 Task: Open a blank sheet, save the file as prodevelopment.rtf Add Heading 'Benefits of continuous professional development:'Add the following points with small alphabets 'a)	Stay updated_x000D_
b)	Enhance skills_x000D_
c)	Increase career opportunities_x000D_
'Select the entire thext and change line spacing to  1.15 ,change the font size of heading and points to 26
Action: Mouse moved to (309, 160)
Screenshot: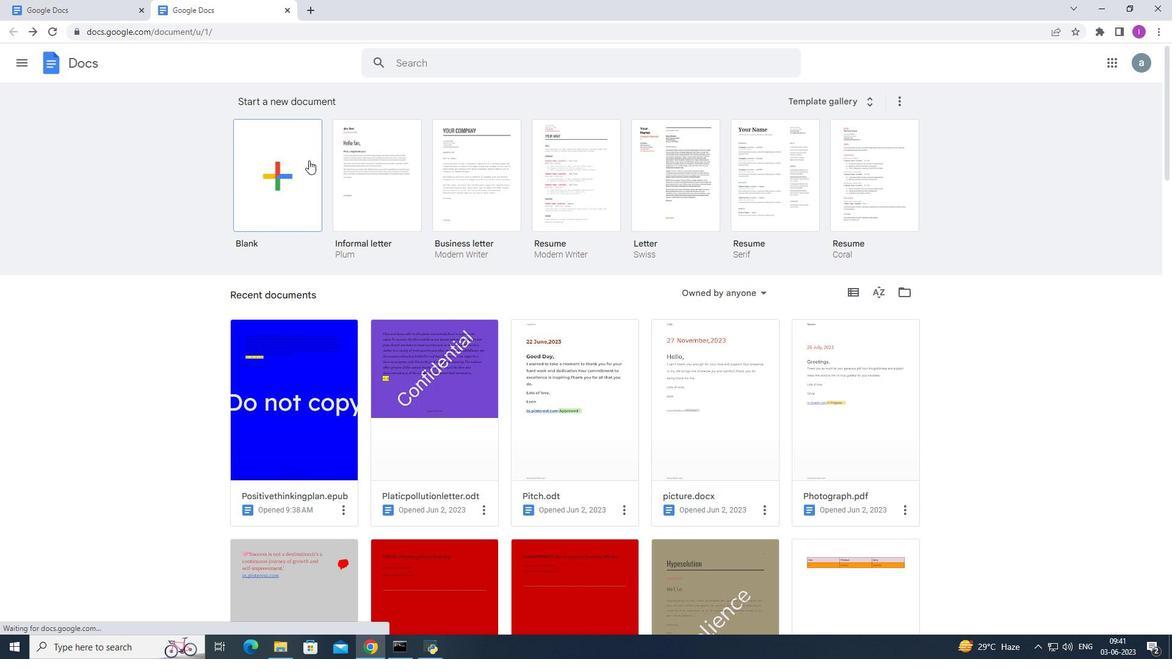 
Action: Mouse pressed left at (309, 160)
Screenshot: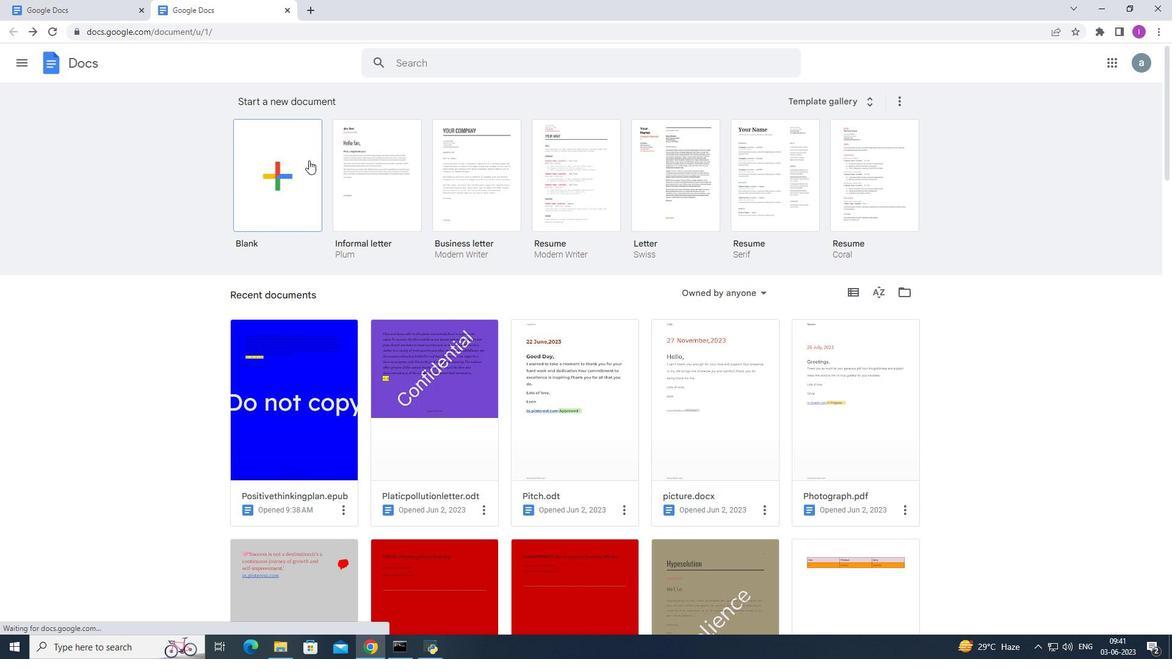
Action: Mouse moved to (139, 56)
Screenshot: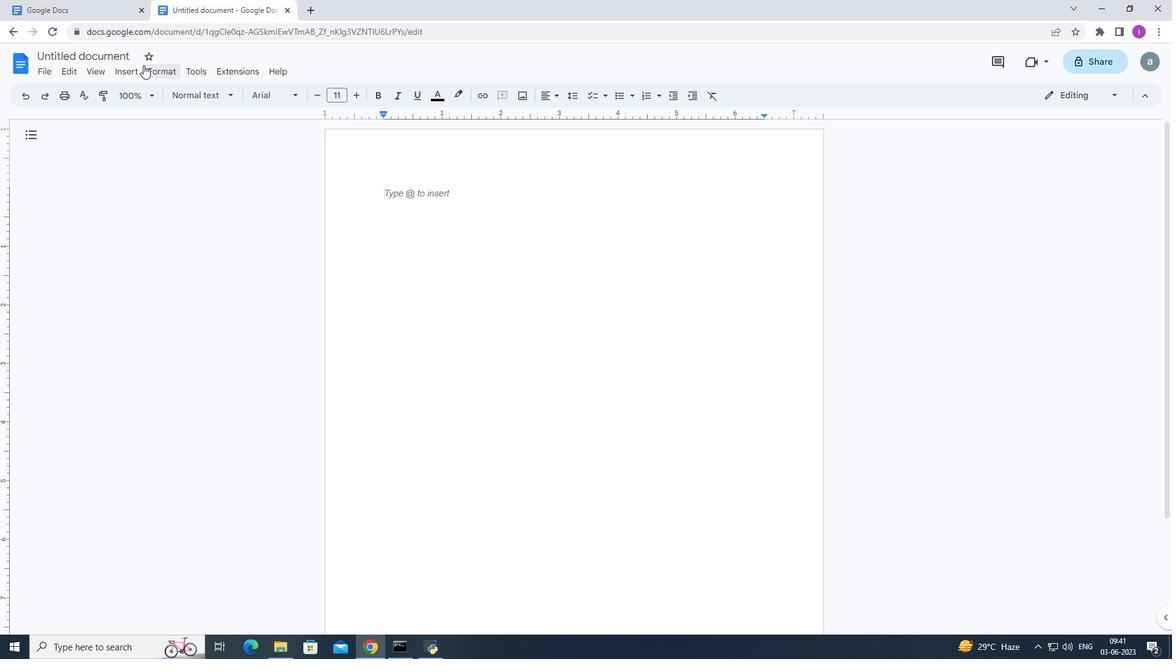 
Action: Mouse pressed left at (139, 56)
Screenshot: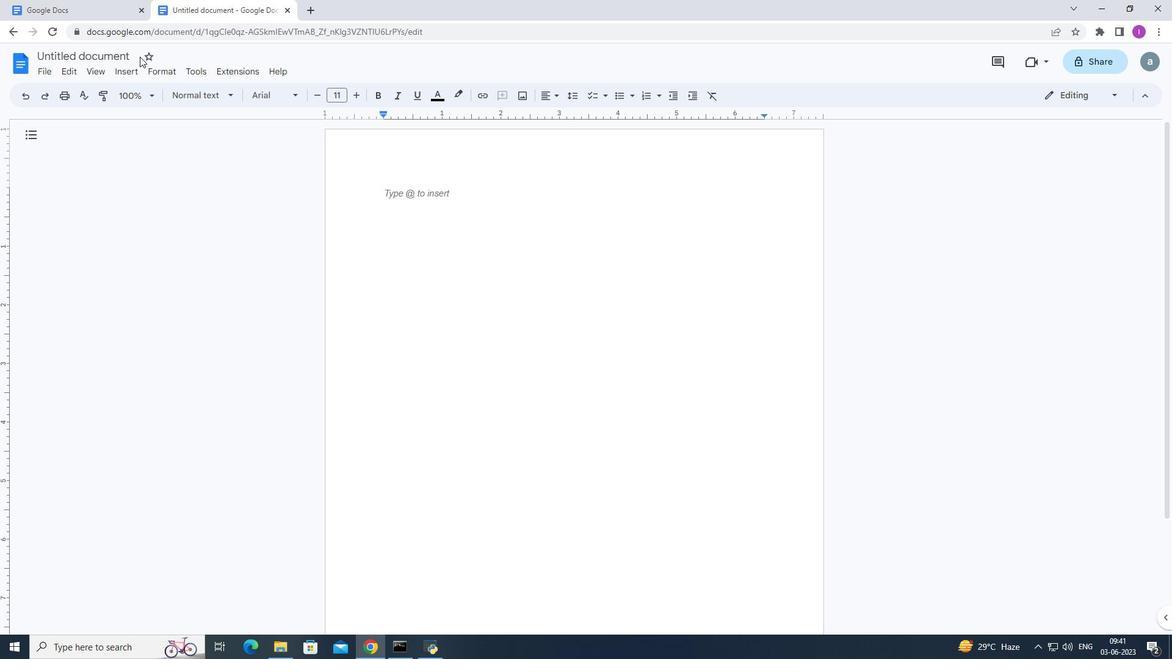 
Action: Mouse moved to (130, 59)
Screenshot: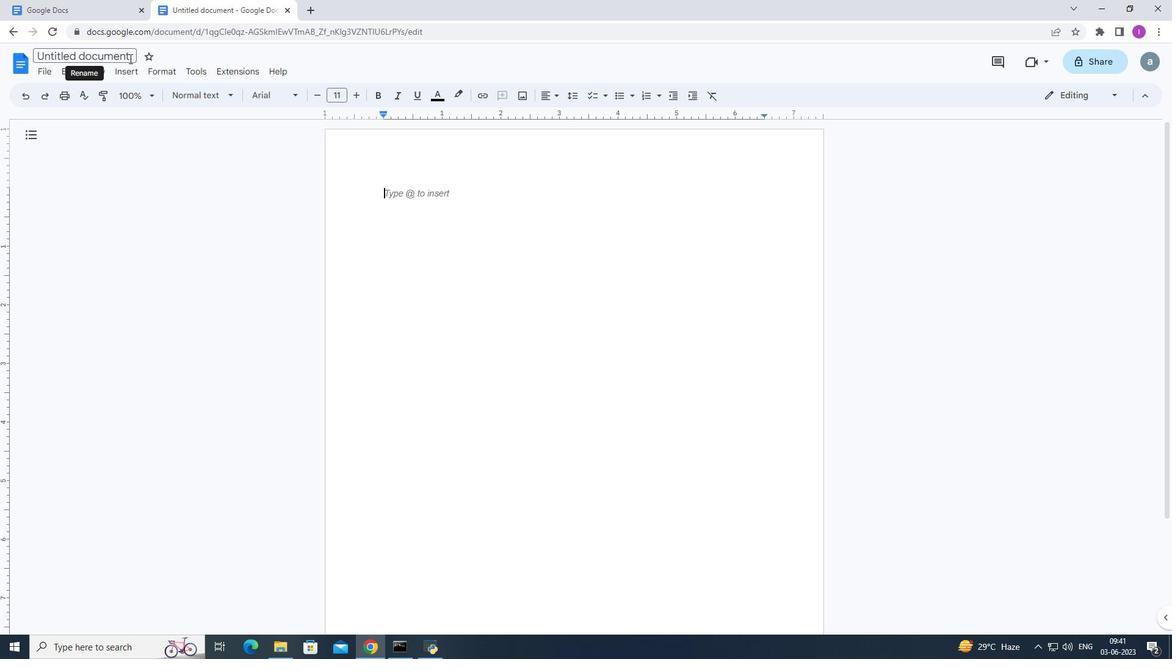 
Action: Mouse pressed left at (130, 59)
Screenshot: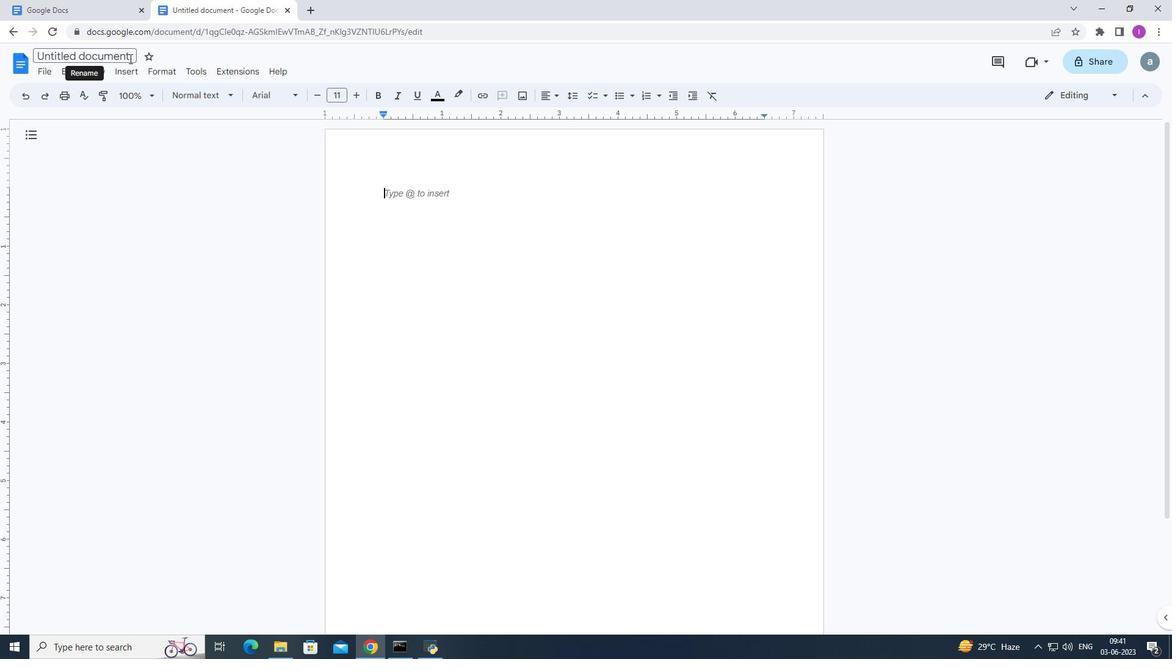 
Action: Mouse moved to (130, 54)
Screenshot: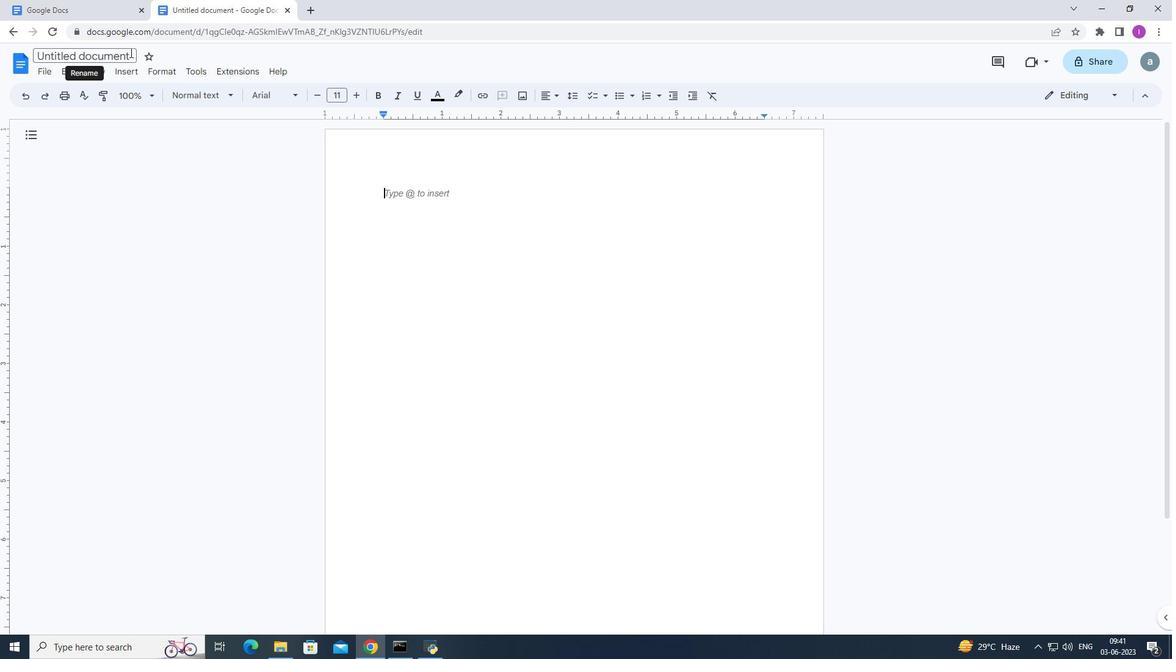 
Action: Mouse pressed left at (130, 54)
Screenshot: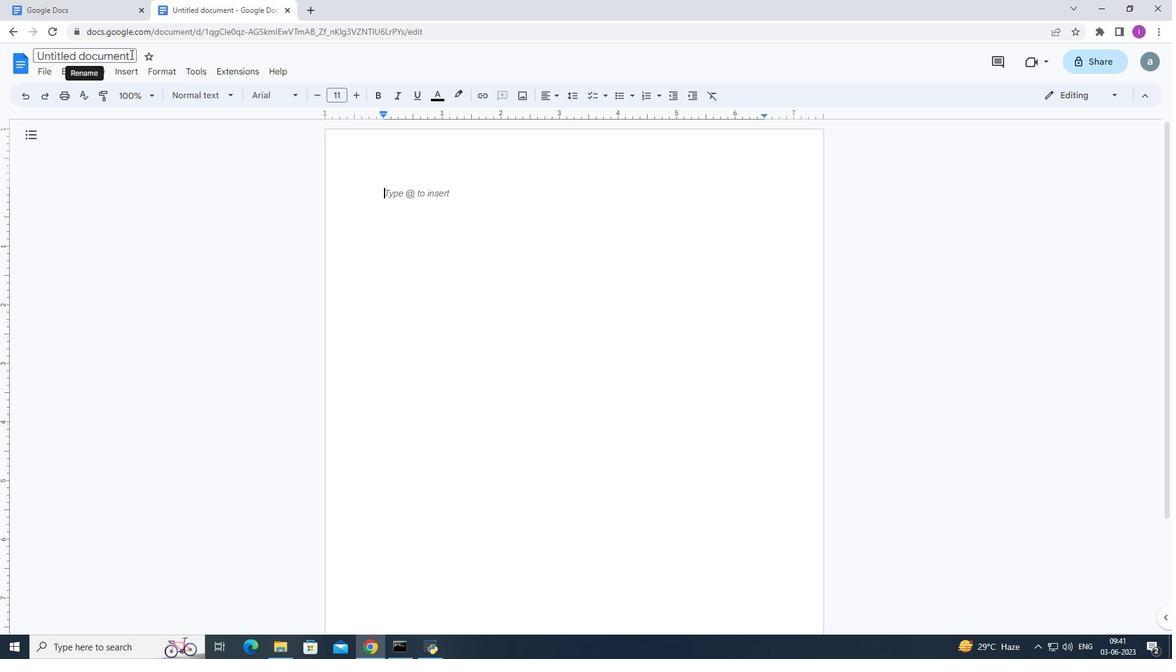 
Action: Mouse moved to (173, 79)
Screenshot: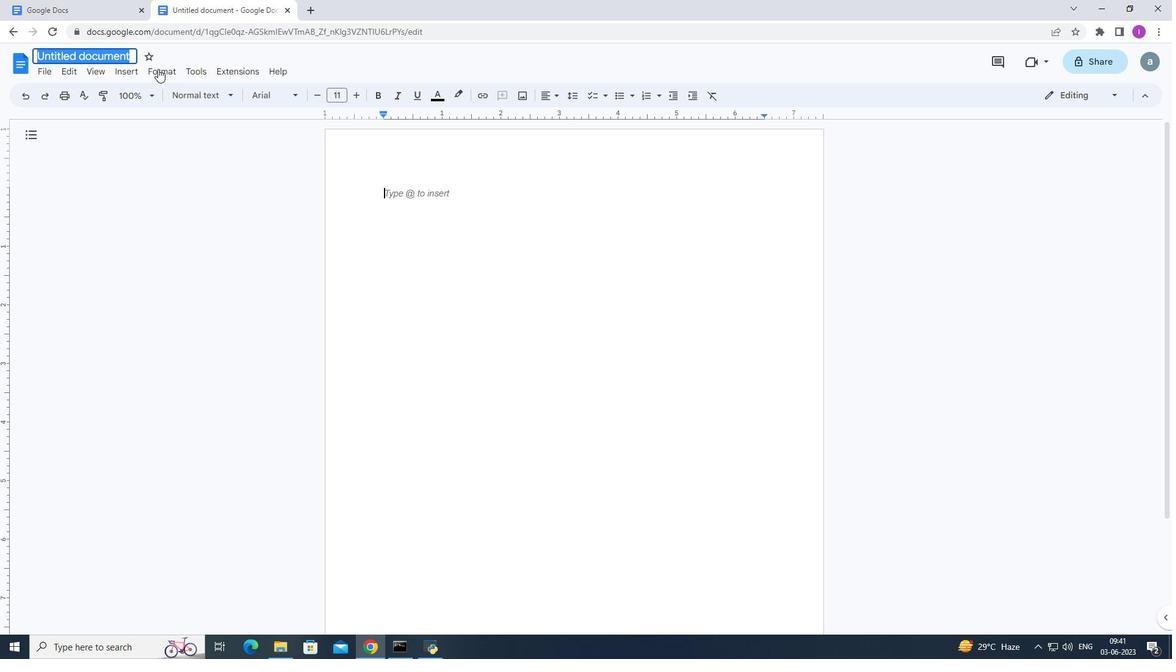 
Action: Key pressed <Key.shift>Prodevelopment.rtf
Screenshot: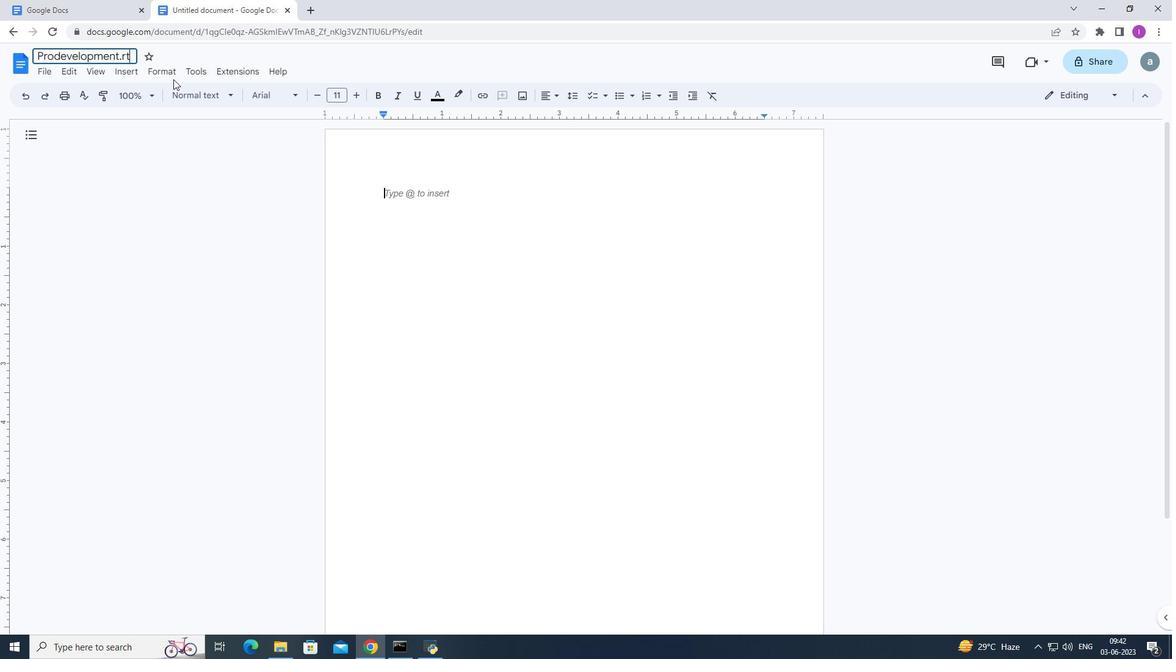 
Action: Mouse moved to (365, 176)
Screenshot: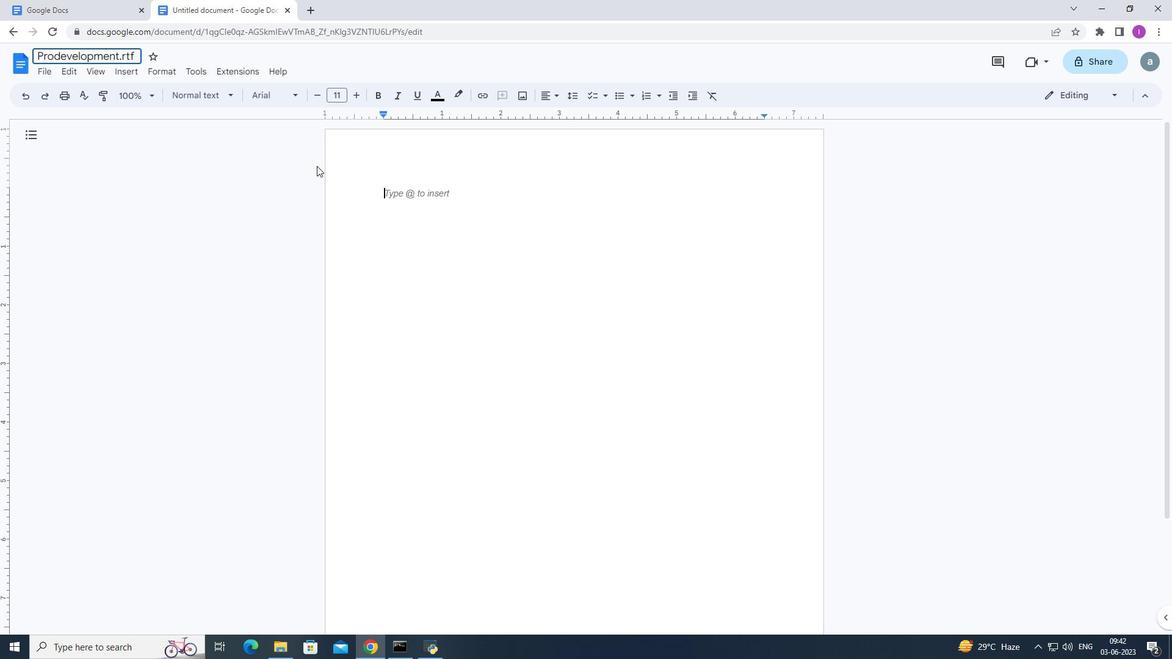 
Action: Mouse pressed left at (365, 176)
Screenshot: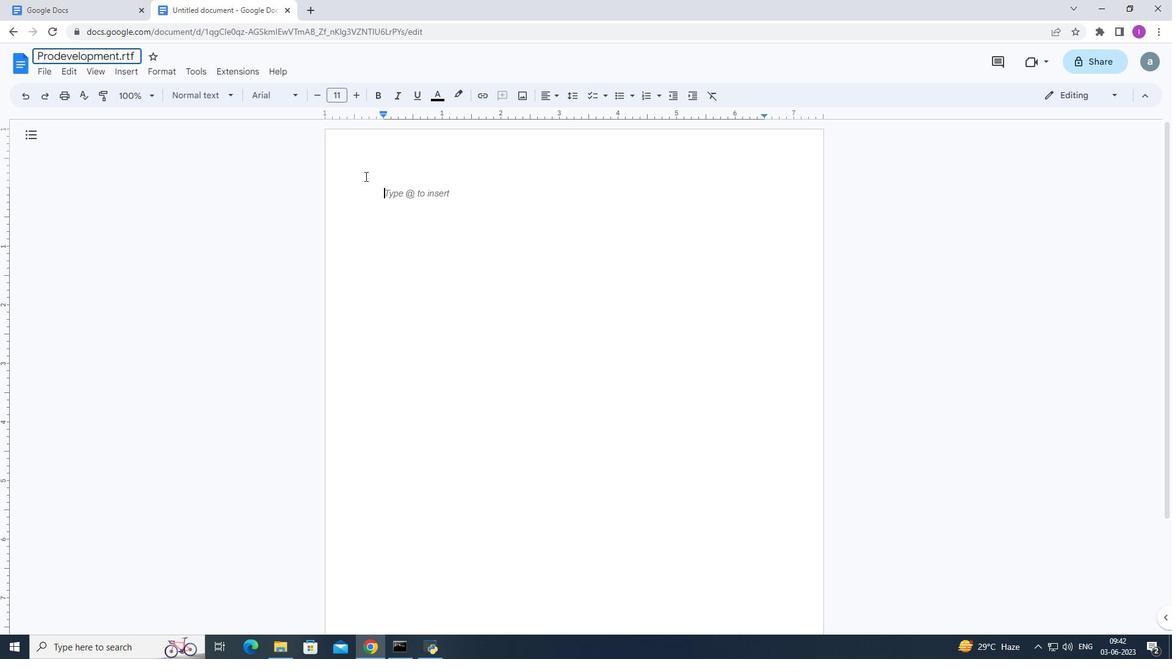 
Action: Mouse moved to (243, 66)
Screenshot: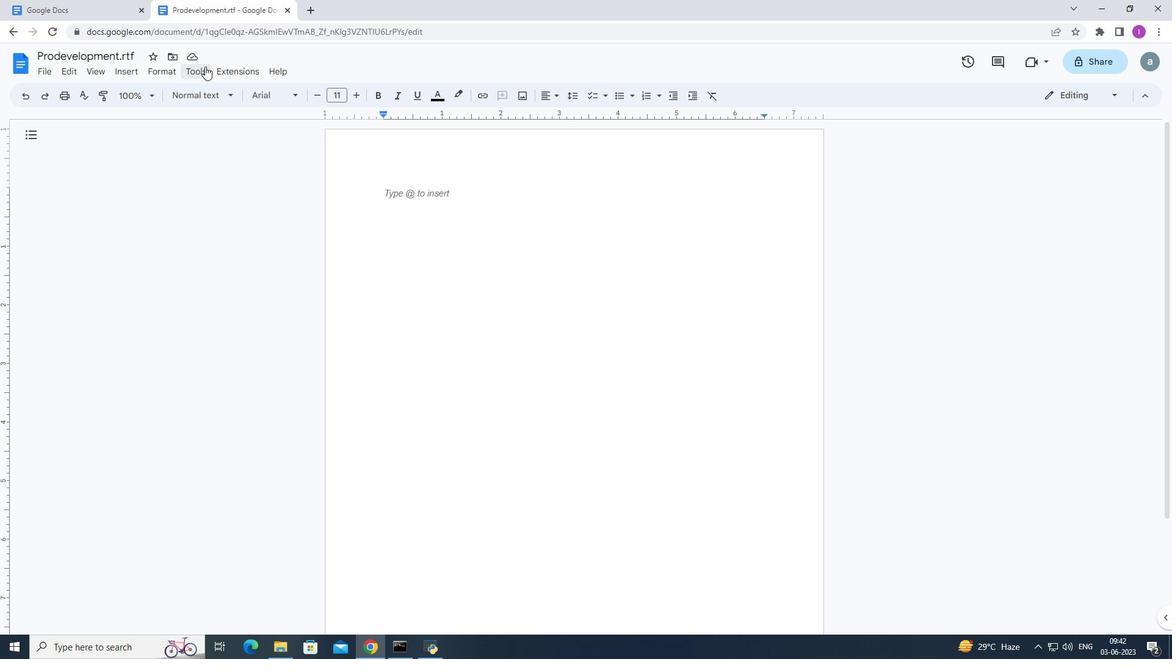 
Action: Mouse pressed left at (243, 66)
Screenshot: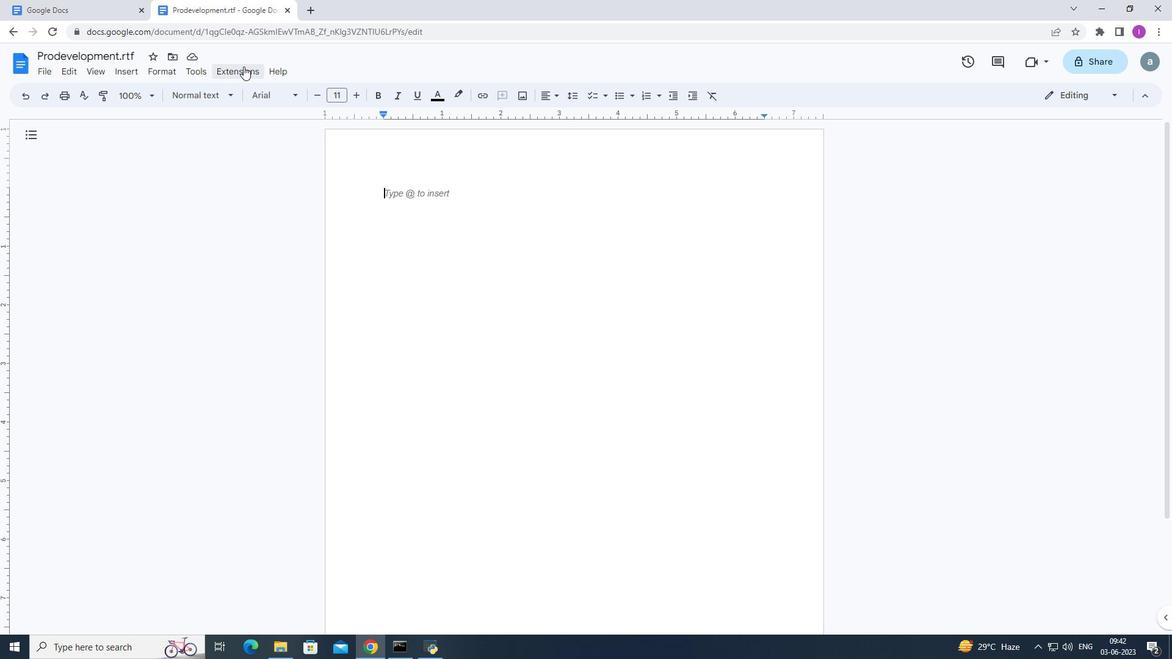
Action: Mouse moved to (367, 198)
Screenshot: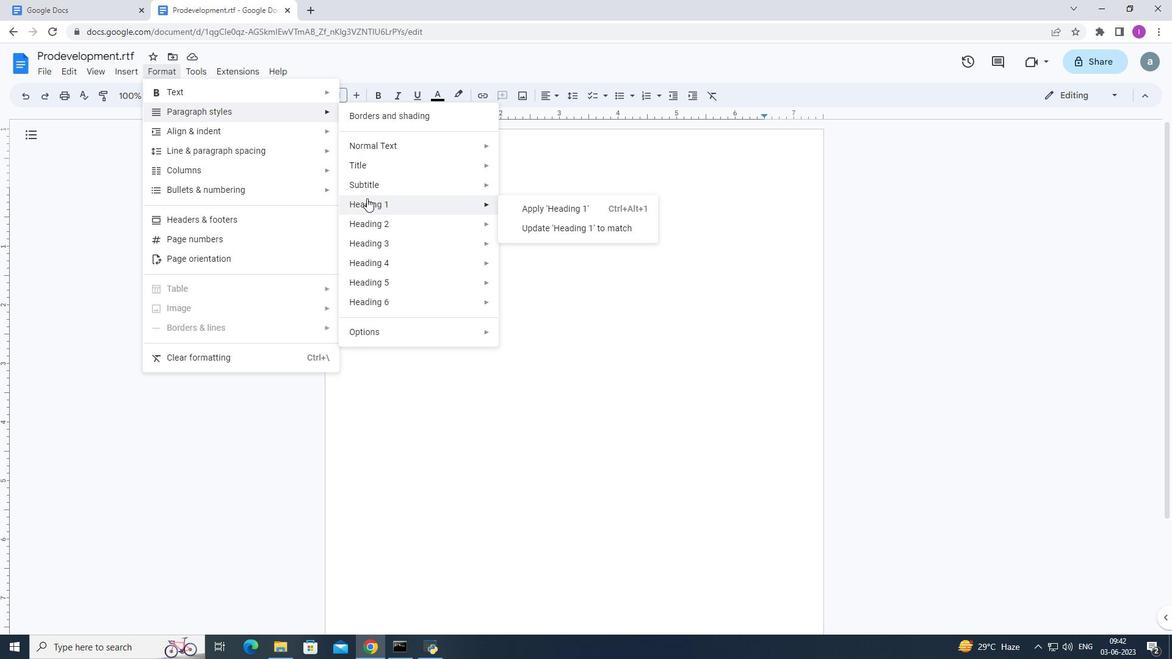
Action: Mouse pressed left at (367, 198)
Screenshot: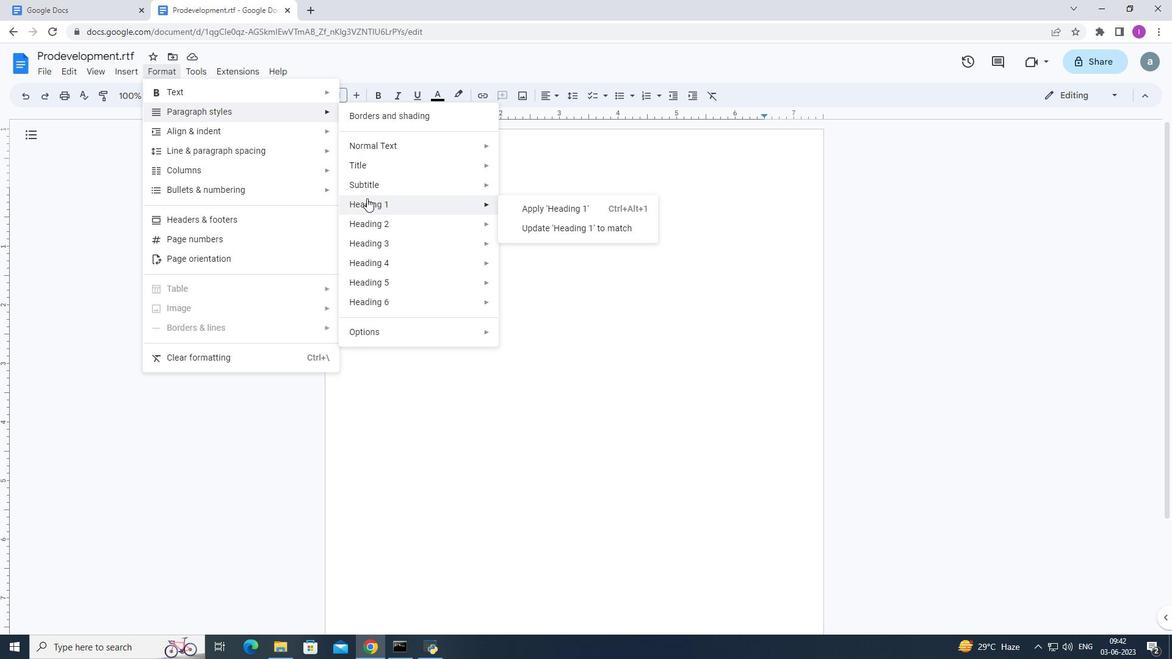 
Action: Mouse moved to (557, 211)
Screenshot: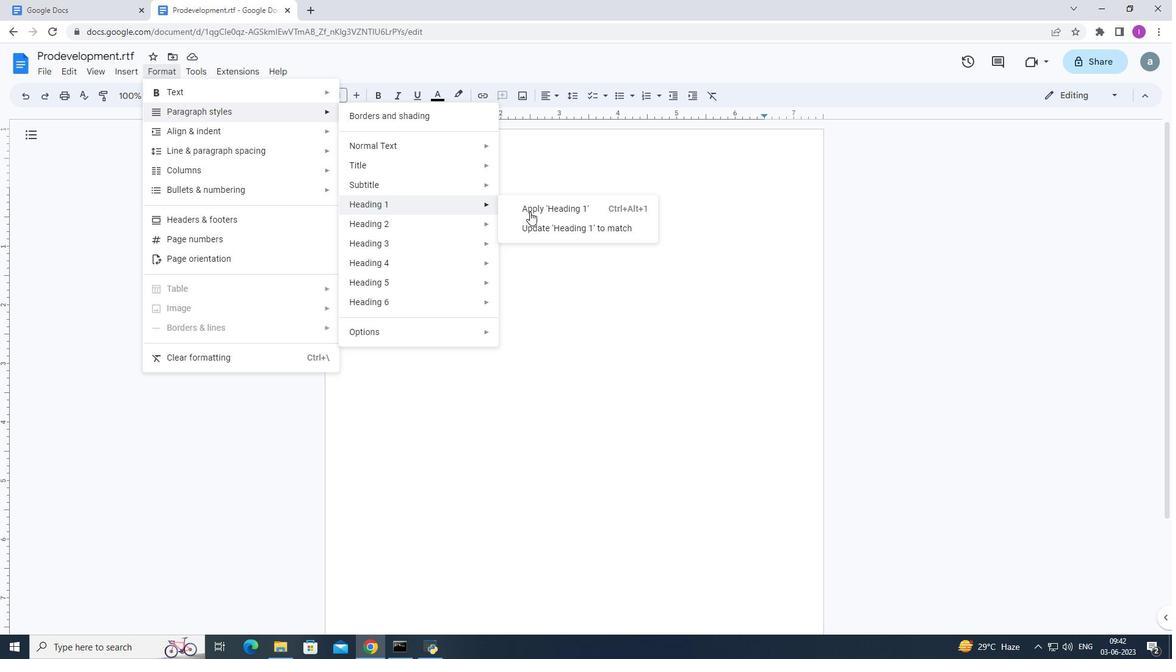 
Action: Mouse pressed left at (557, 211)
Screenshot: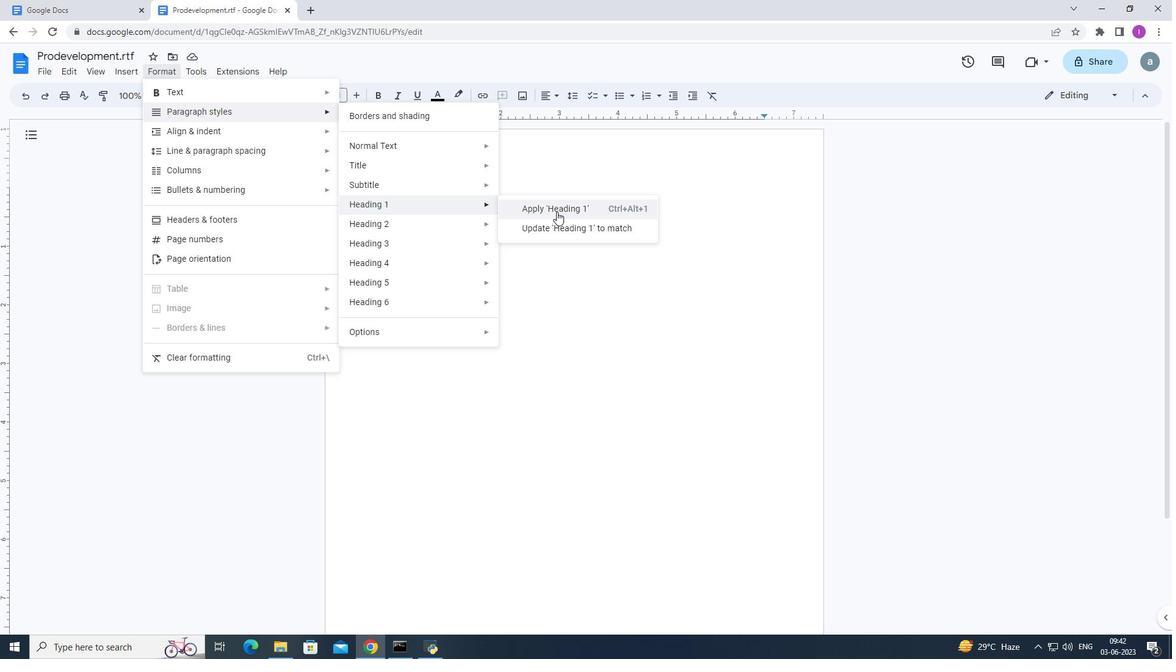 
Action: Mouse moved to (354, 157)
Screenshot: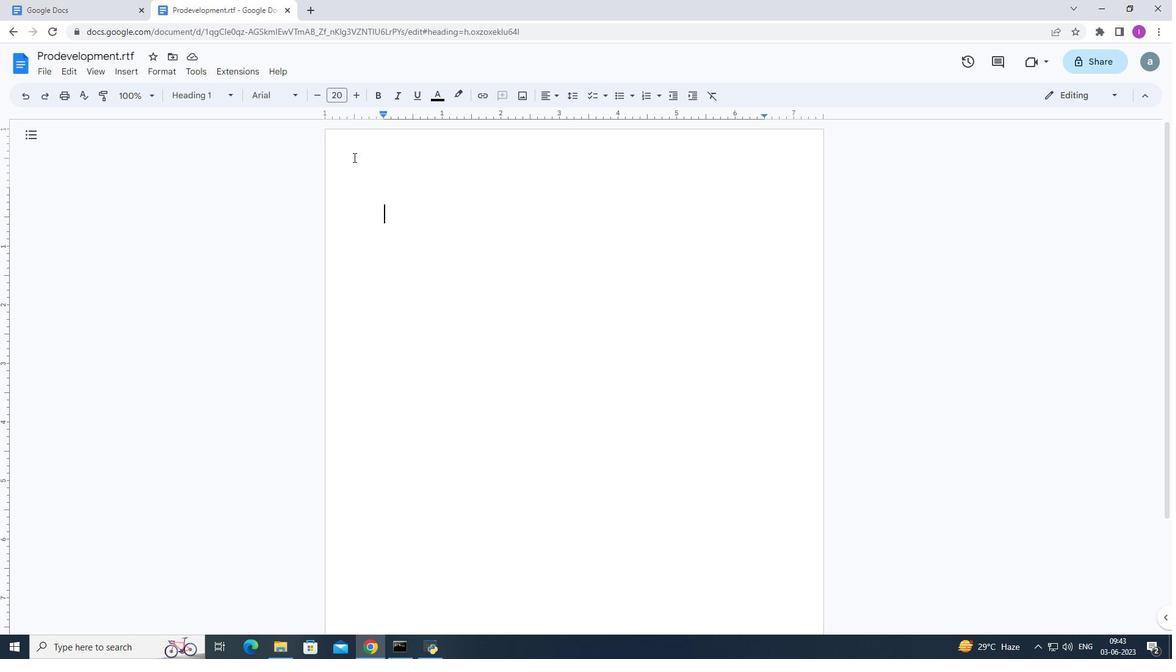 
Action: Key pressed <Key.shift>Benefits<Key.space>of<Key.space>continuous<Key.space>professionqal<Key.backspace><Key.backspace><Key.backspace>al<Key.space>developmw<Key.backspace>ent
Screenshot: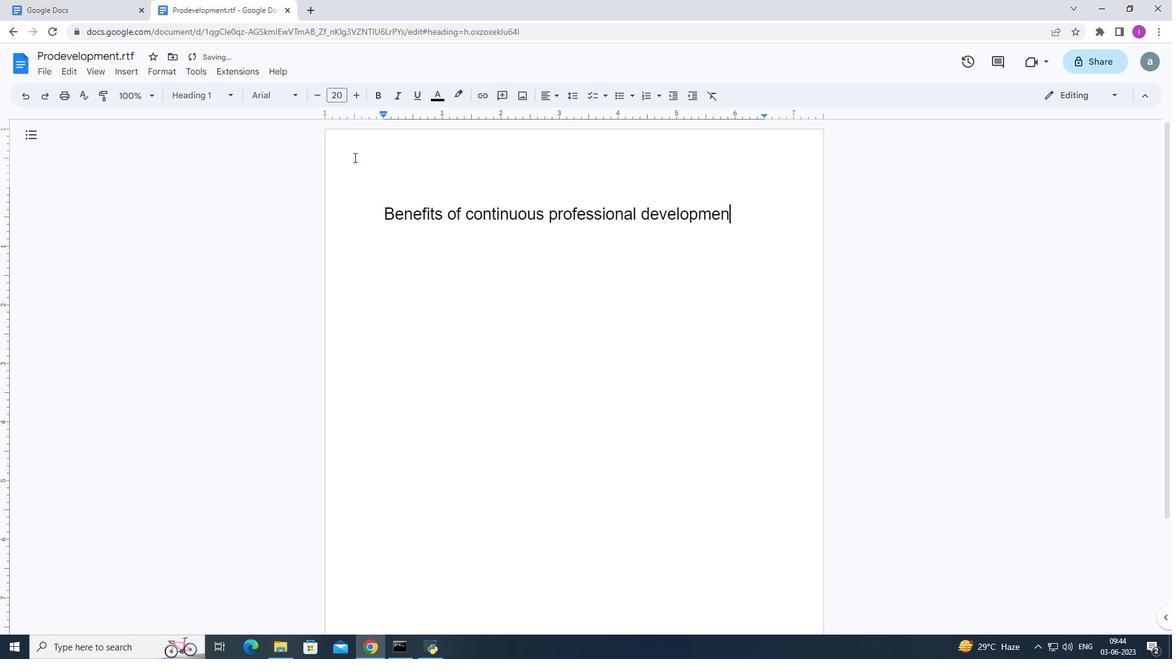 
Action: Mouse moved to (381, 208)
Screenshot: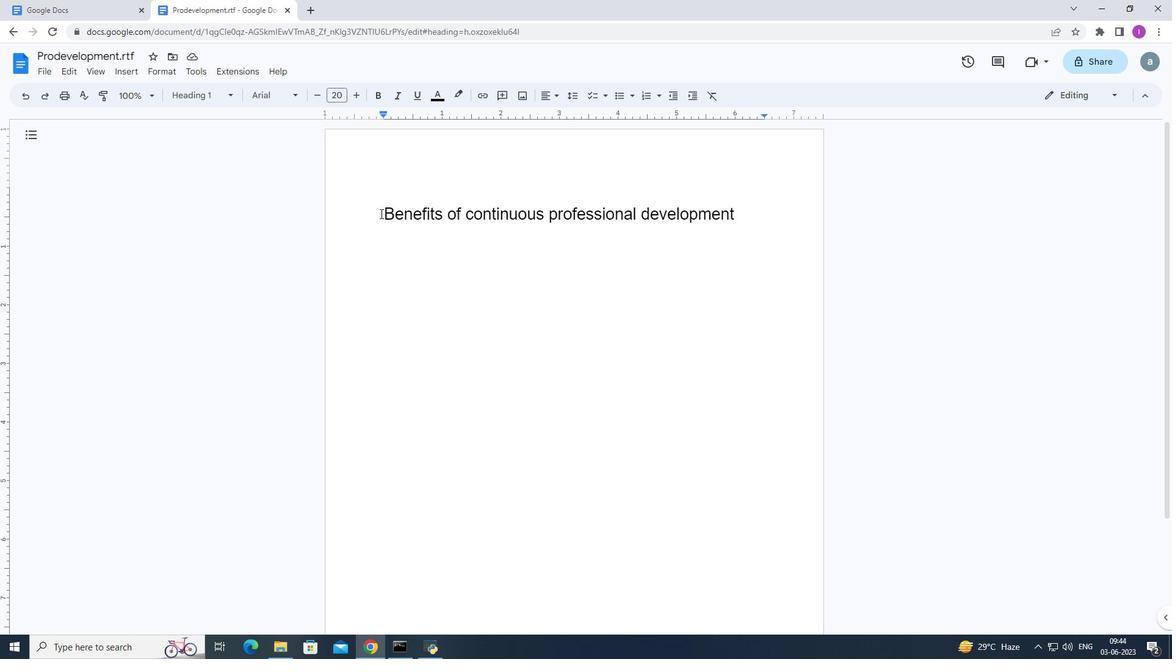 
Action: Mouse pressed left at (381, 208)
Screenshot: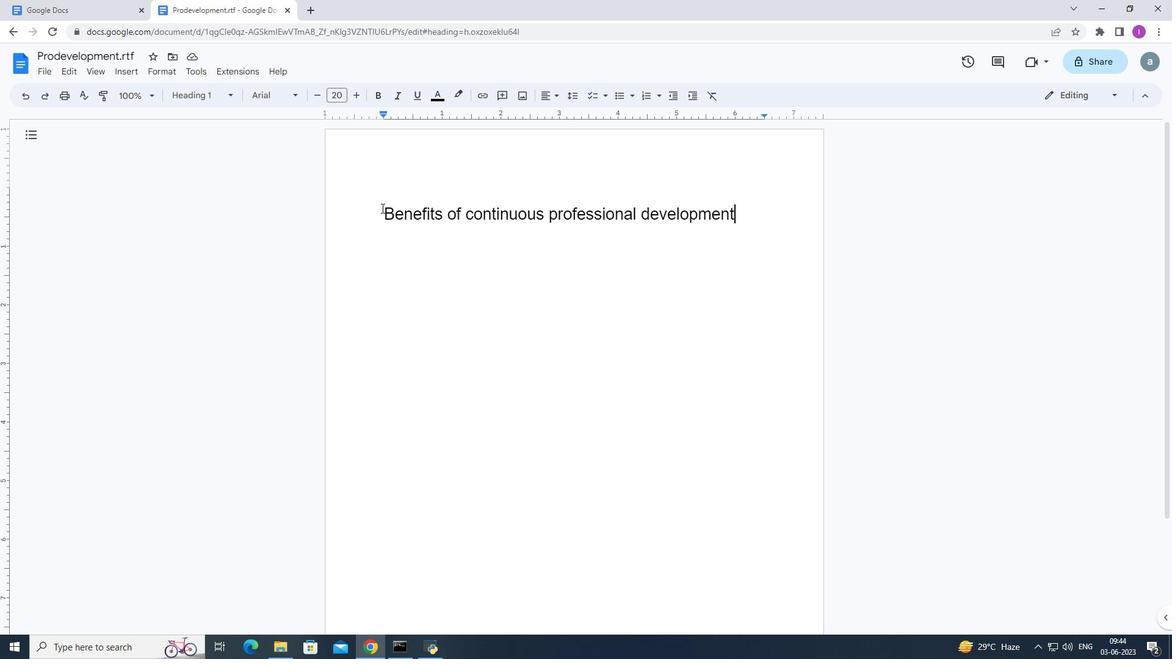 
Action: Mouse moved to (596, 299)
Screenshot: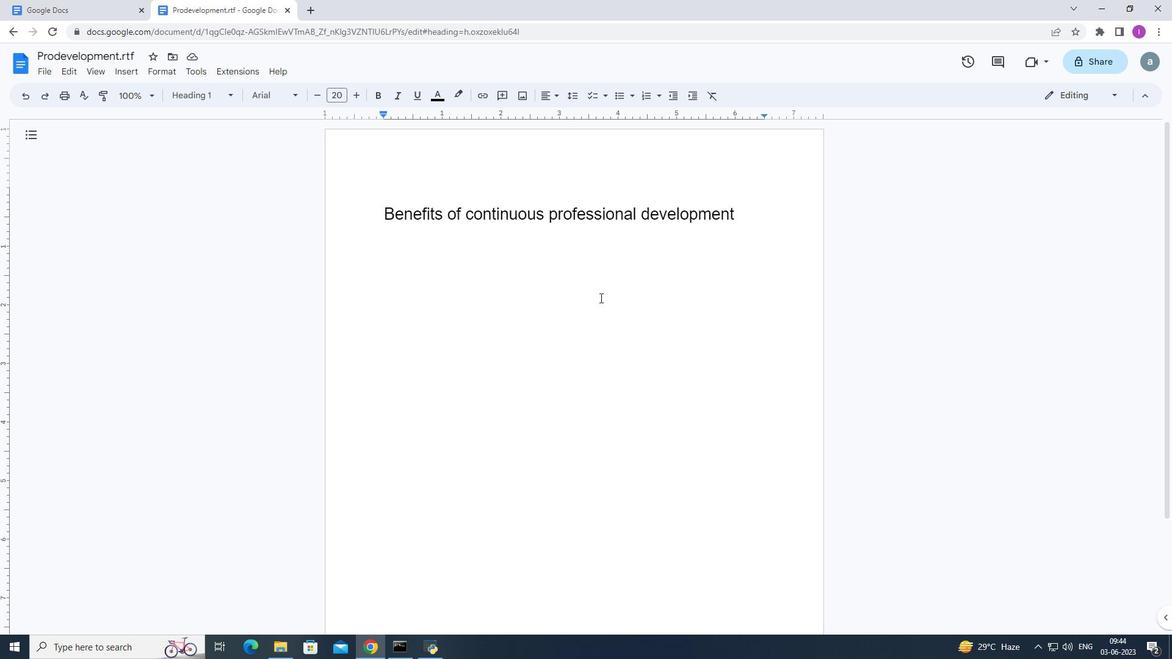 
Action: Key pressed '
Screenshot: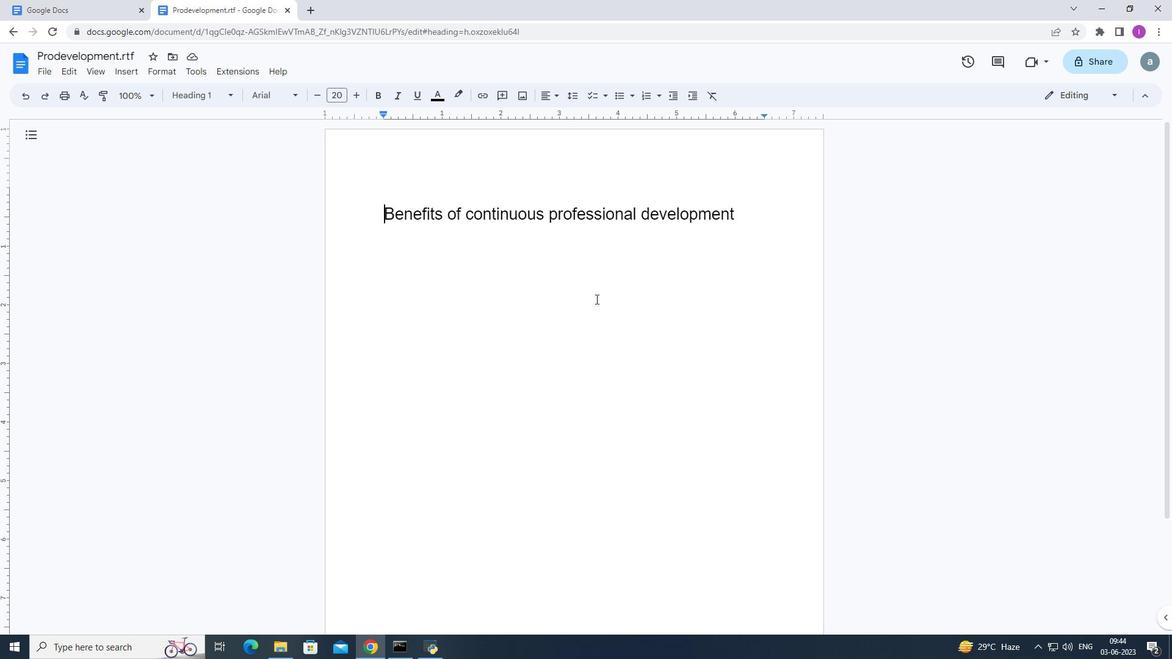 
Action: Mouse moved to (740, 200)
Screenshot: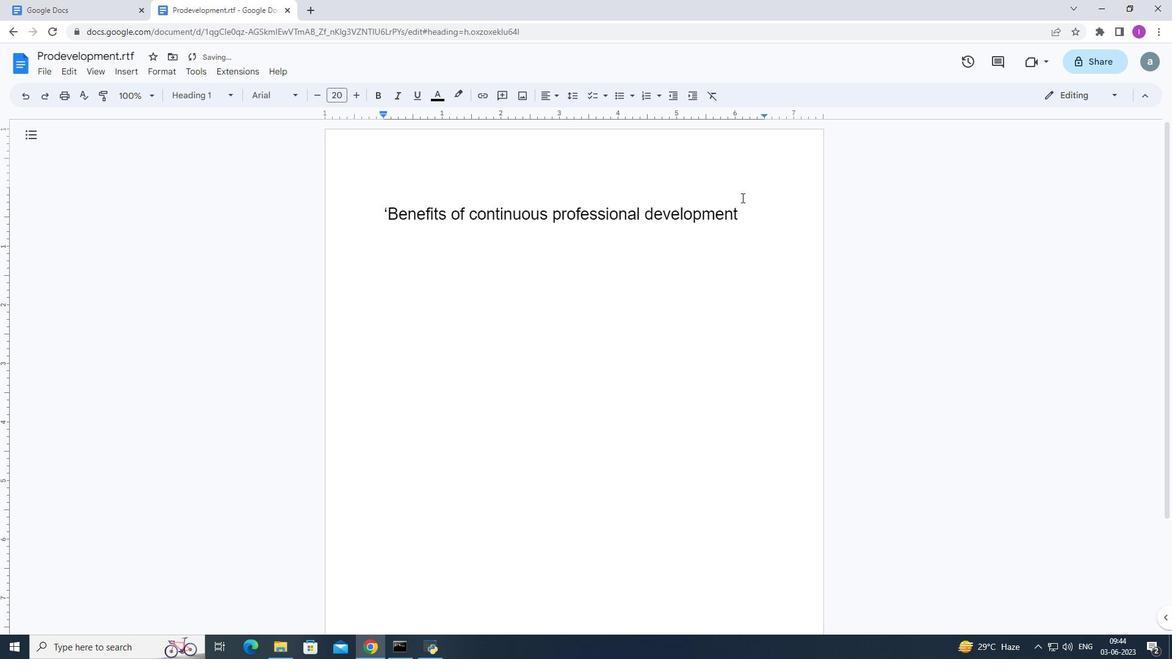 
Action: Mouse pressed left at (740, 200)
Screenshot: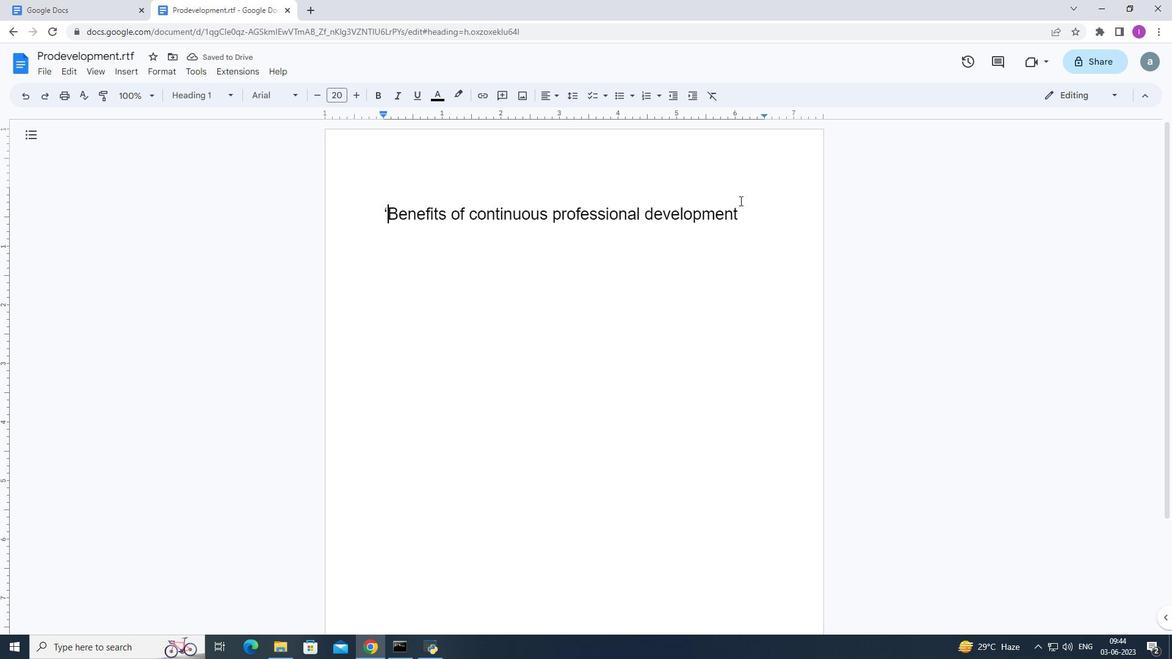 
Action: Key pressed '.
Screenshot: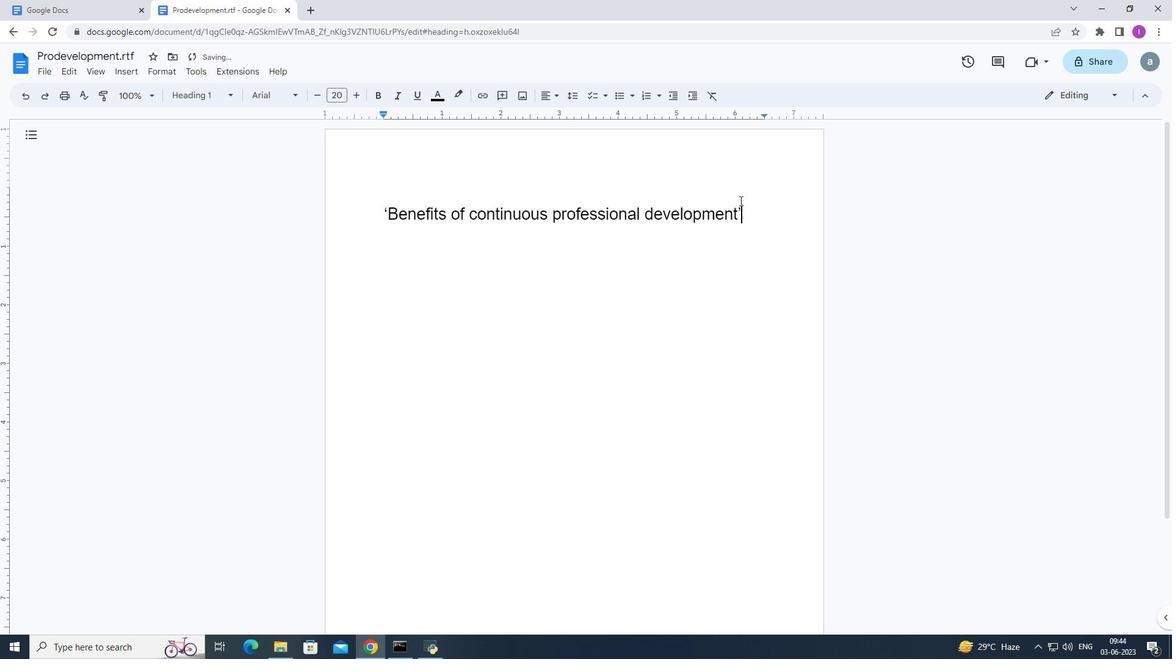 
Action: Mouse moved to (754, 210)
Screenshot: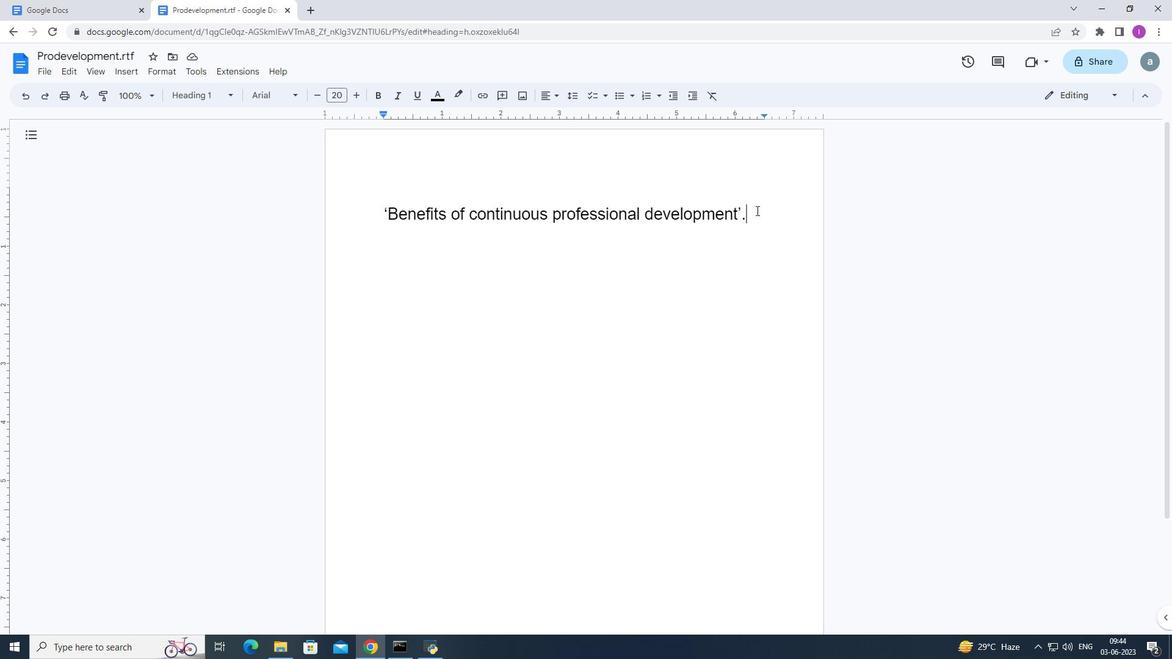 
Action: Key pressed <Key.backspace><Key.shift>:<Key.enter>a0<Key.backspace><Key.shift>)<Key.shift>Stayb<Key.space><Key.backspace><Key.backspace><Key.backspace><Key.backspace><Key.backspace><Key.backspace><Key.space><Key.shift>Stay<Key.space>updated<Key.enter><Key.shift>Enhance<Key.space>skills<Key.enter><Key.shift>Increase<Key.space>carer<Key.space>opportunu<Key.backspace>ities
Screenshot: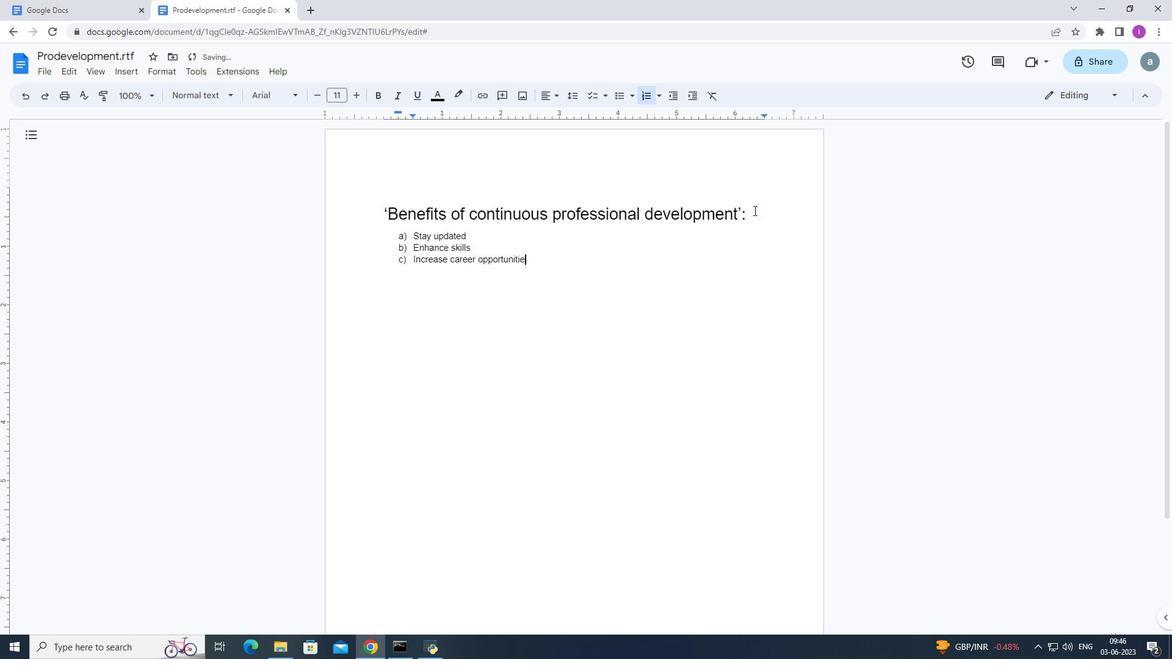 
Action: Mouse moved to (364, 183)
Screenshot: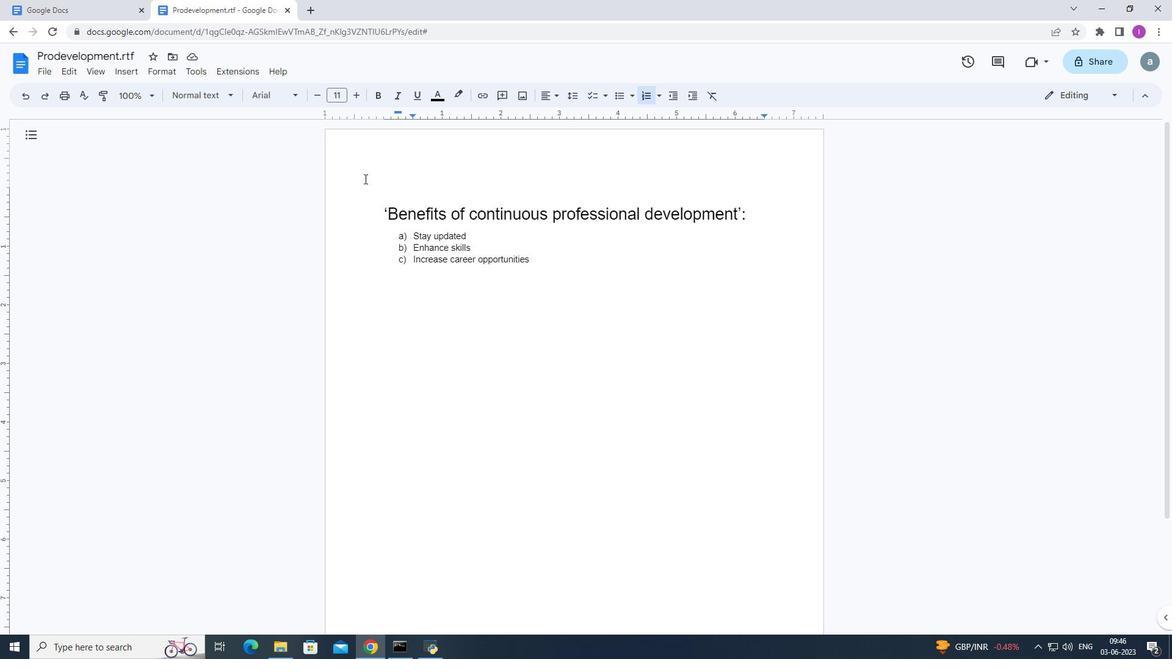 
Action: Mouse pressed left at (364, 183)
Screenshot: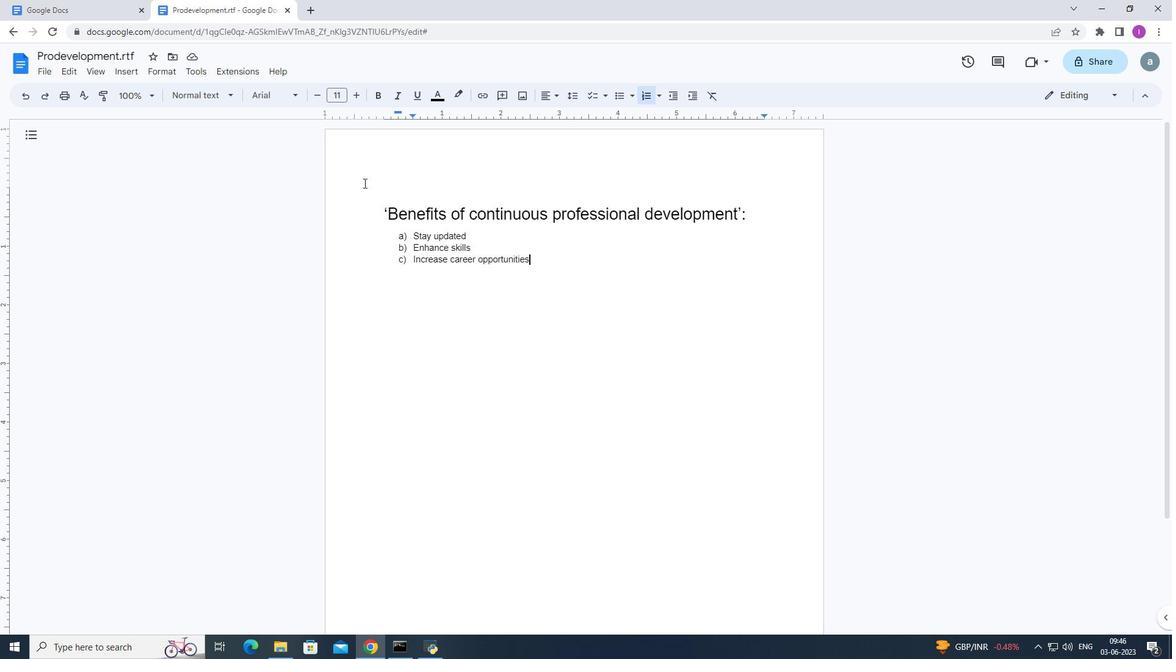 
Action: Mouse moved to (574, 97)
Screenshot: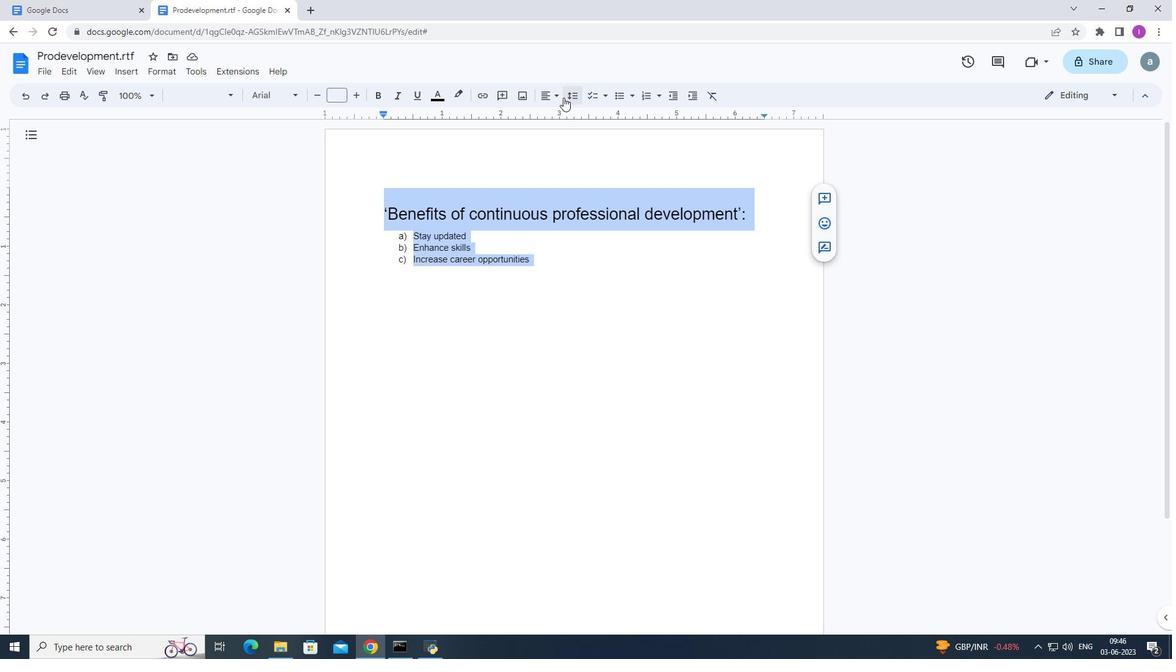 
Action: Mouse pressed left at (574, 97)
Screenshot: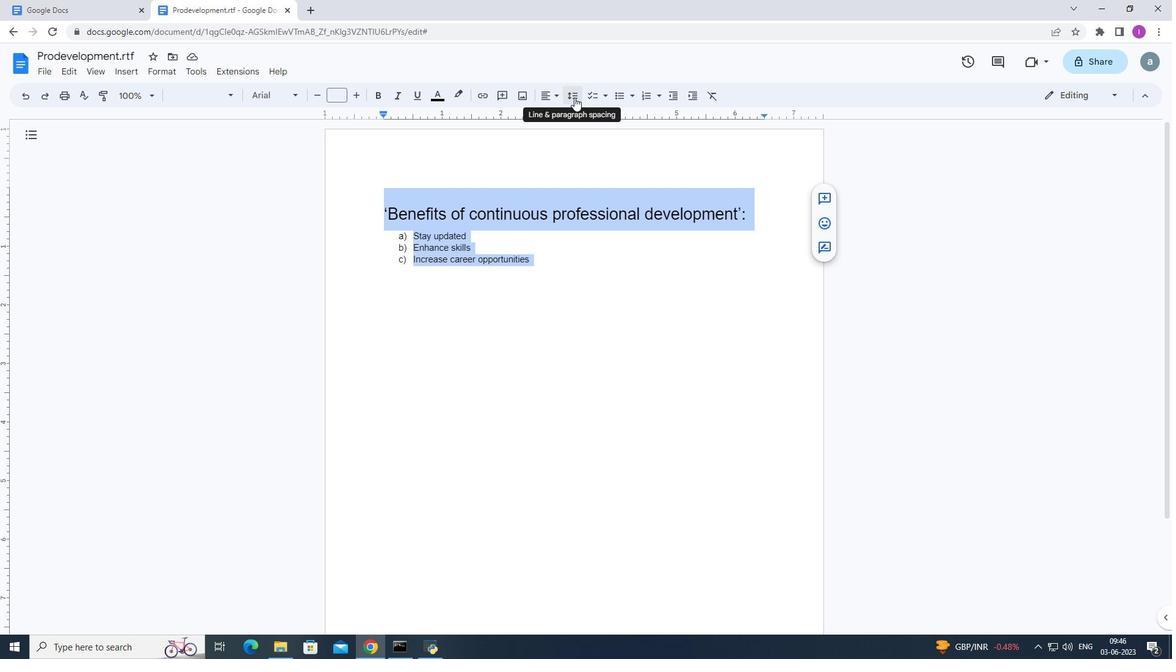
Action: Mouse moved to (607, 138)
Screenshot: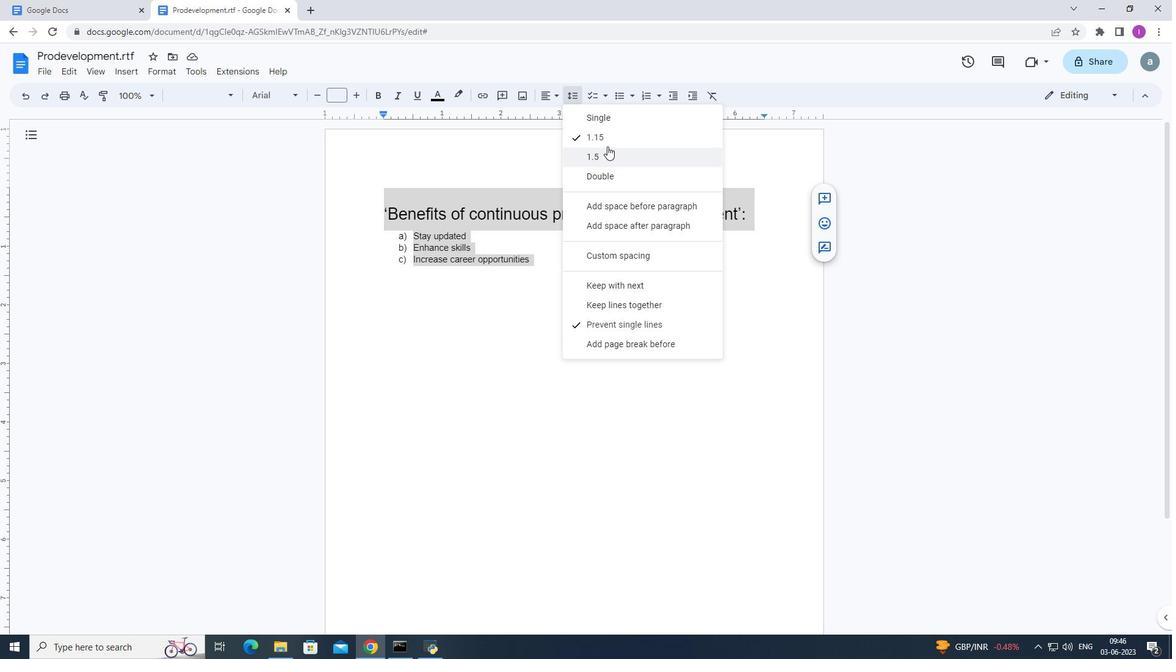 
Action: Mouse pressed left at (607, 138)
Screenshot: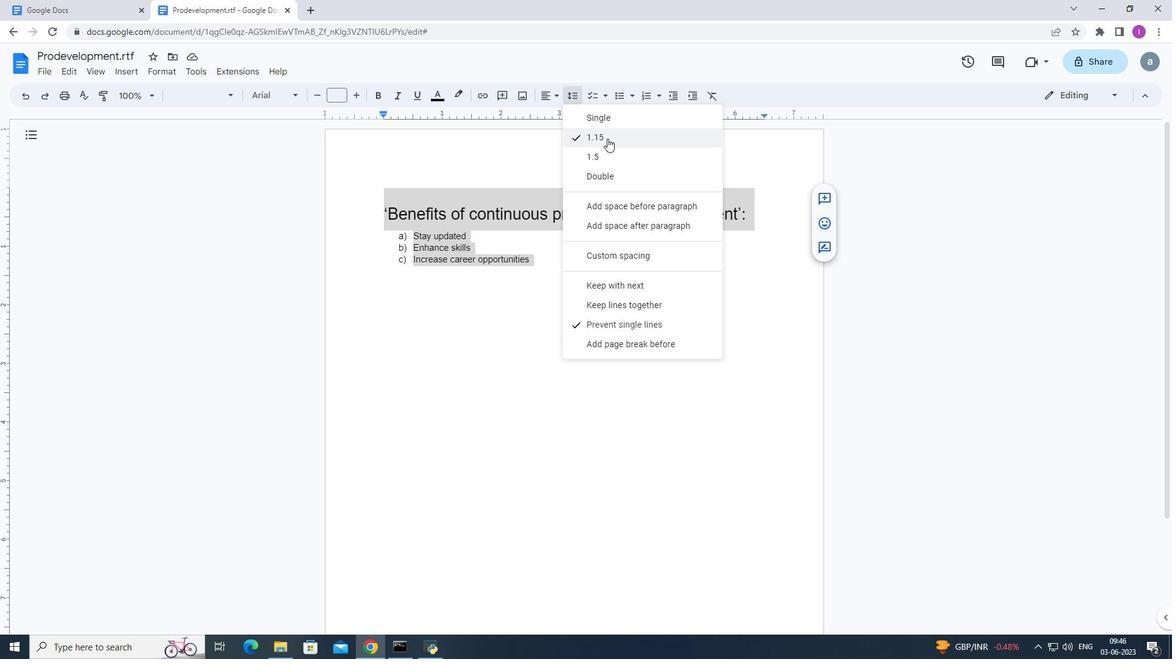 
Action: Mouse moved to (378, 302)
Screenshot: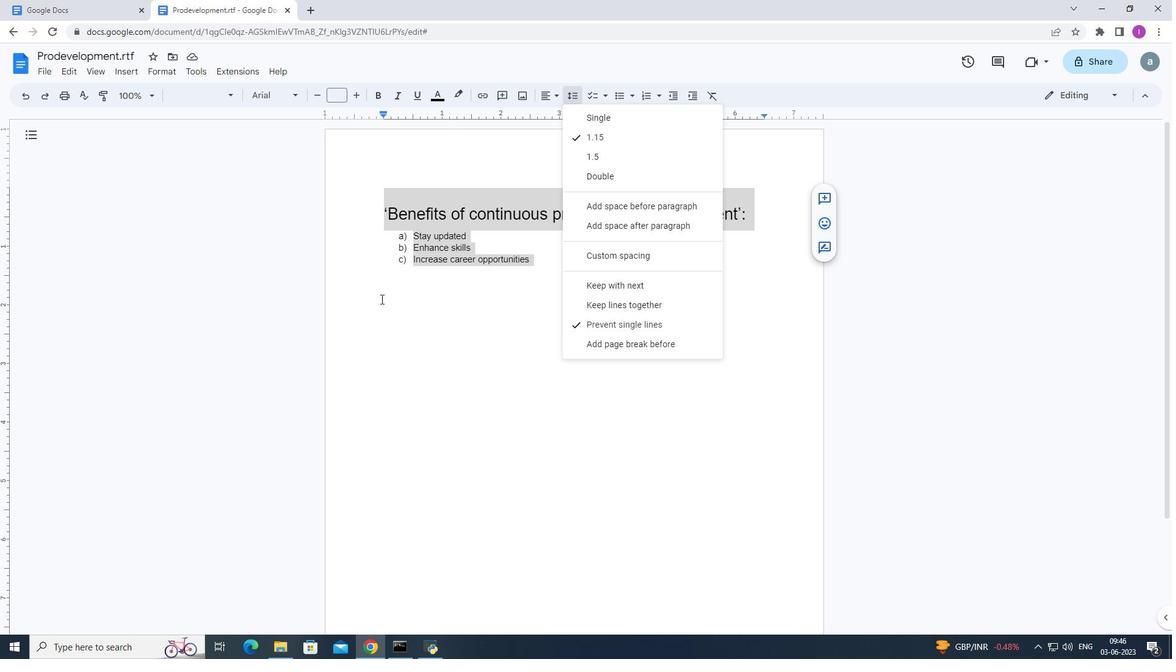 
Action: Mouse pressed left at (378, 302)
Screenshot: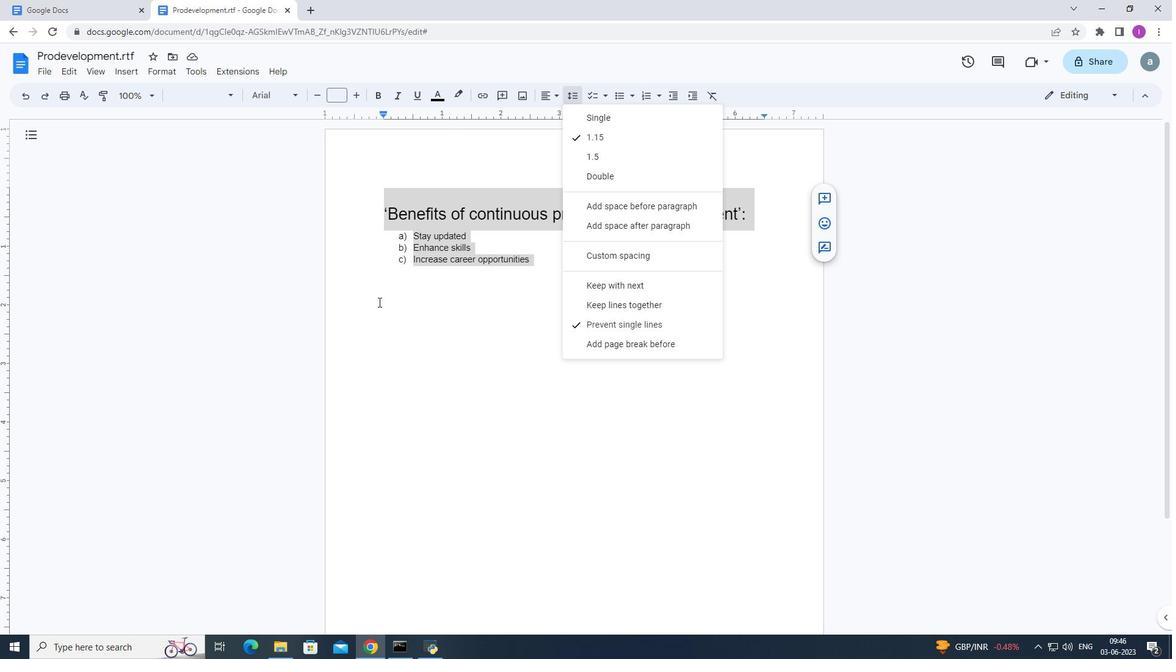 
Action: Mouse moved to (354, 196)
Screenshot: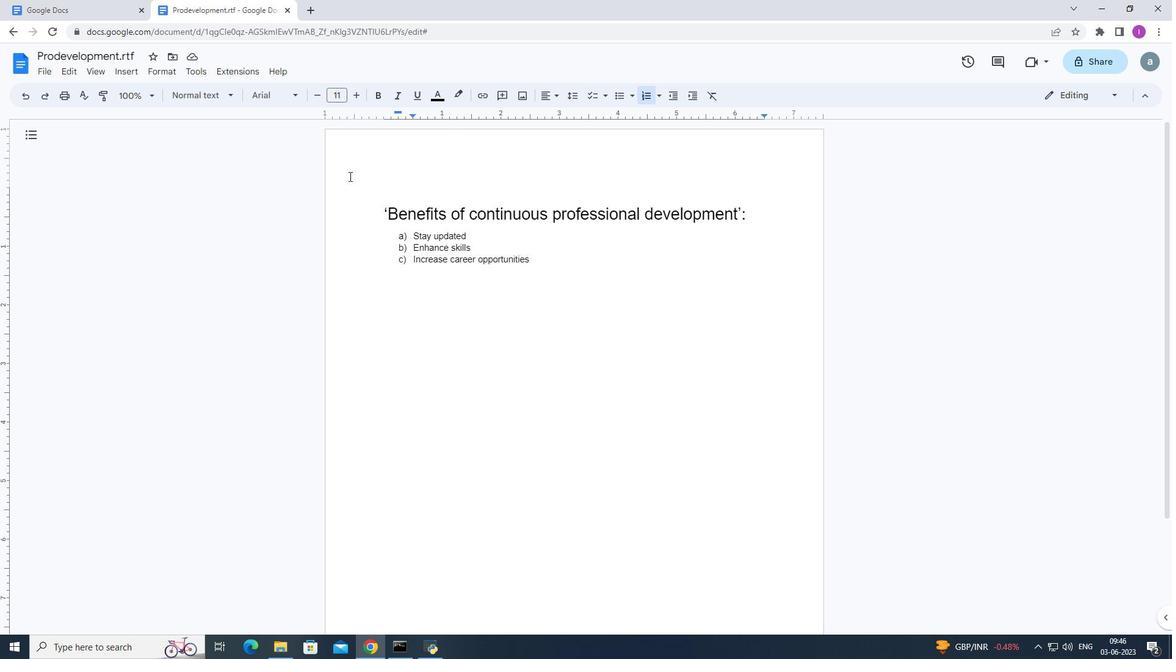 
Action: Mouse pressed left at (354, 196)
Screenshot: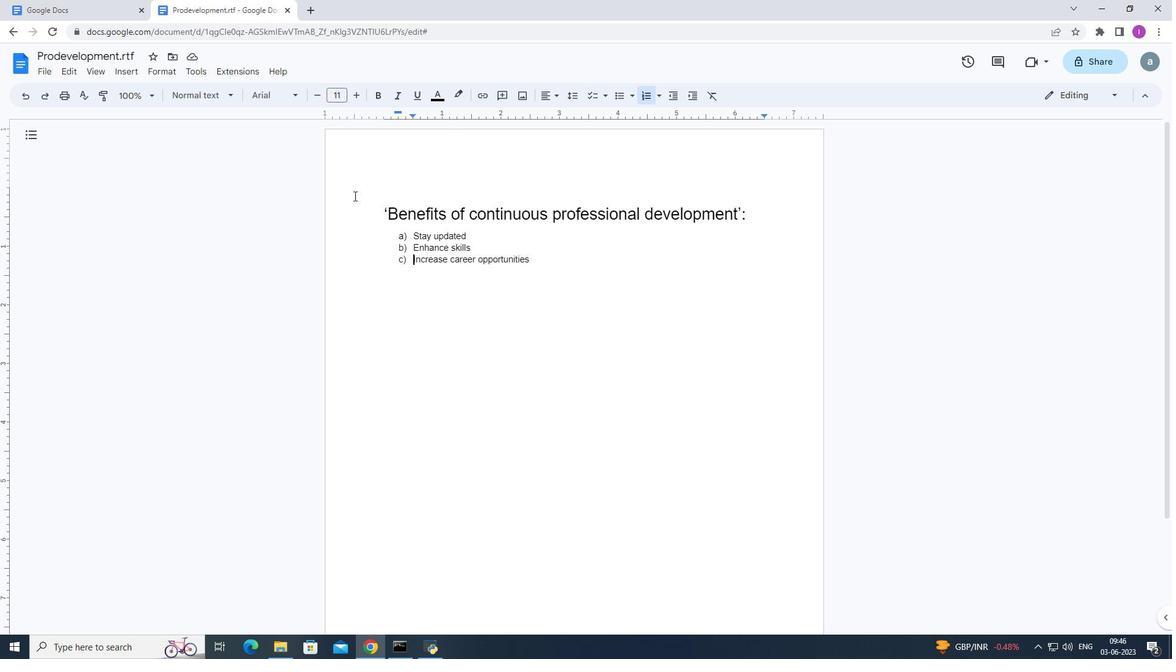 
Action: Mouse moved to (335, 92)
Screenshot: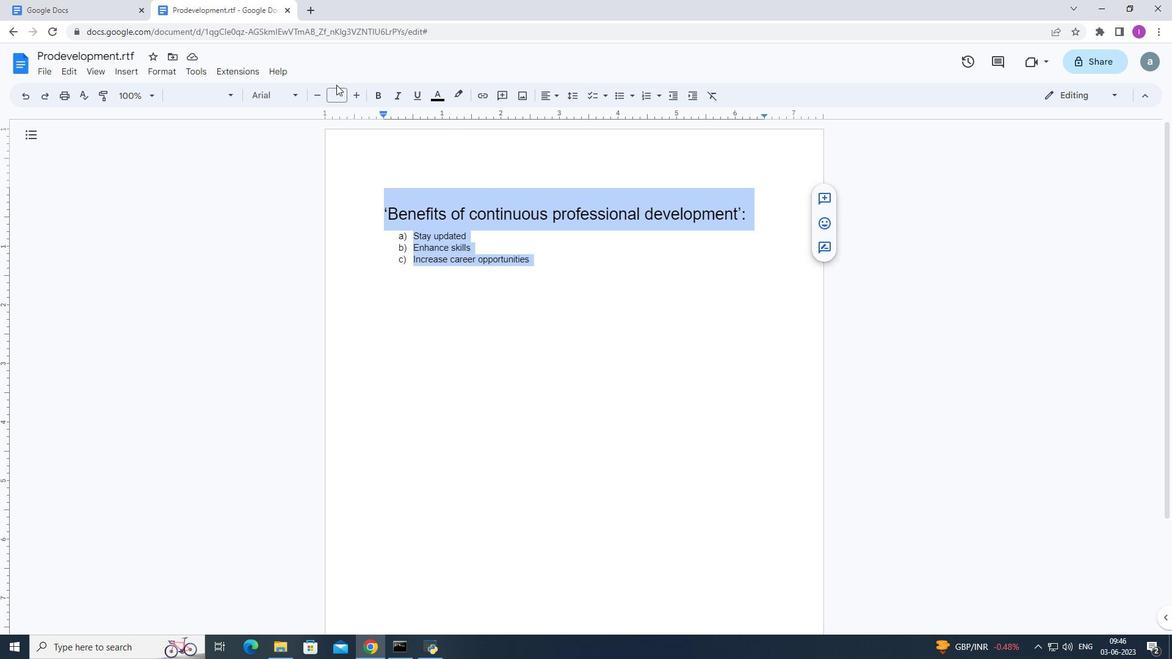 
Action: Mouse pressed left at (335, 92)
Screenshot: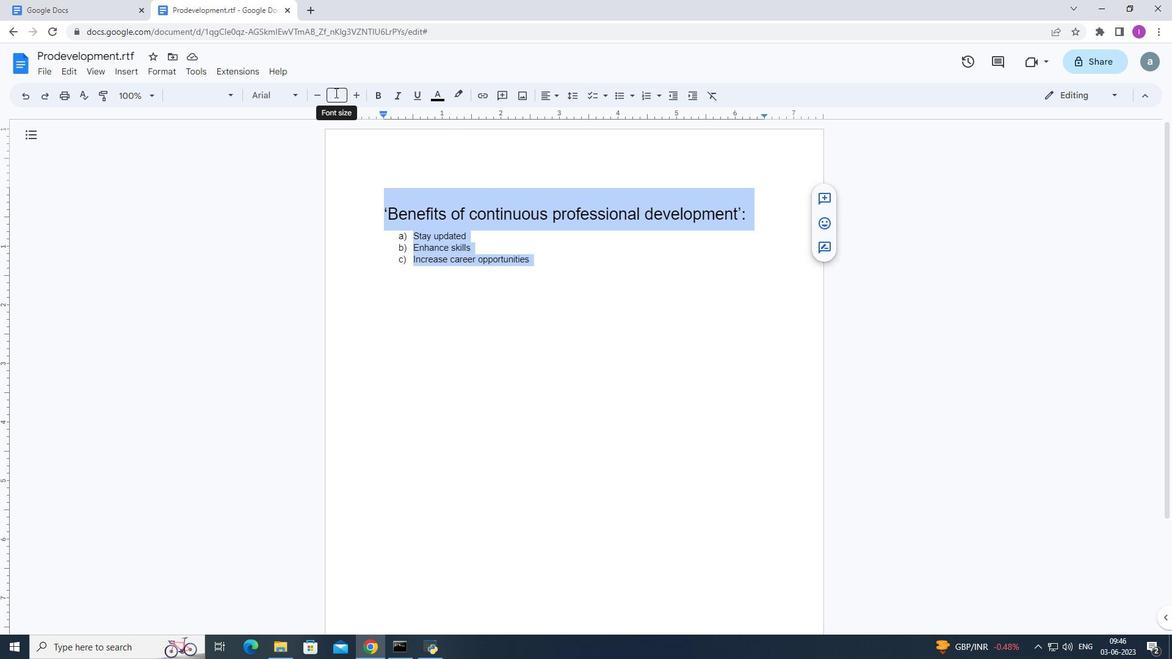 
Action: Key pressed 2
Screenshot: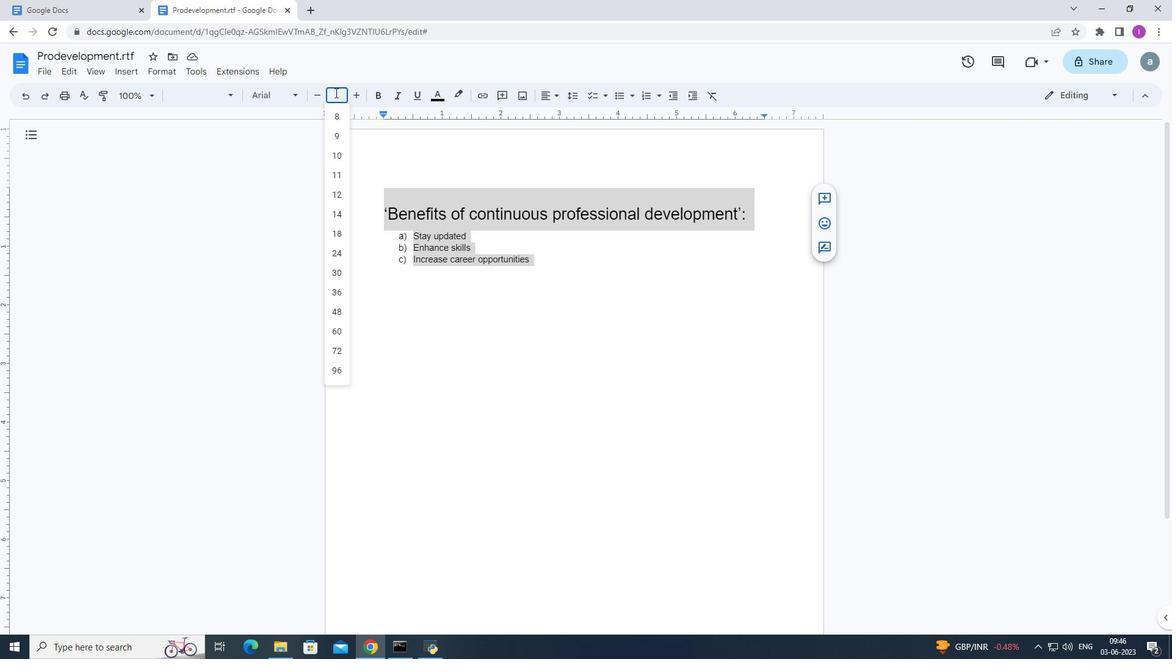 
Action: Mouse moved to (335, 93)
Screenshot: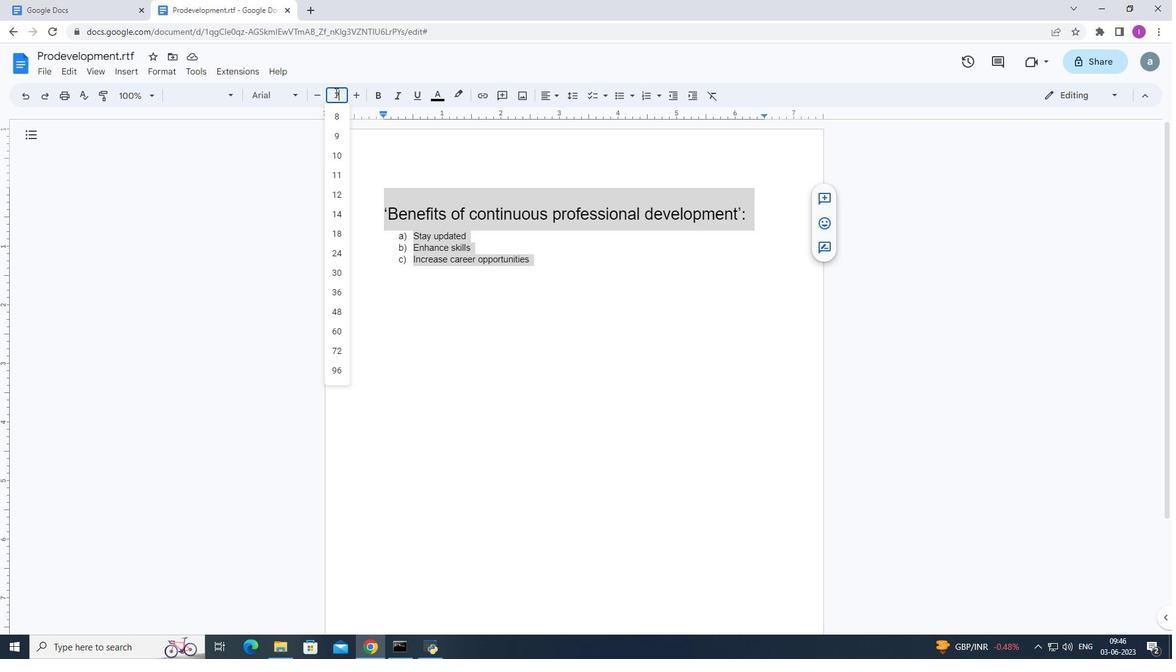 
Action: Key pressed 6
Screenshot: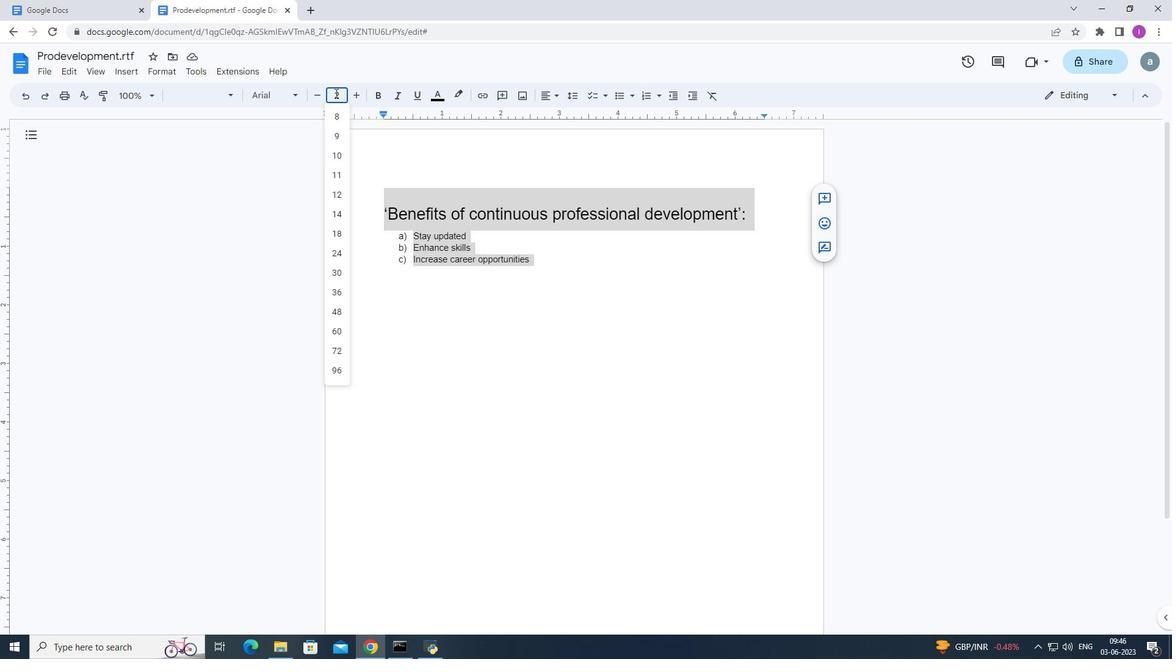 
Action: Mouse moved to (334, 98)
Screenshot: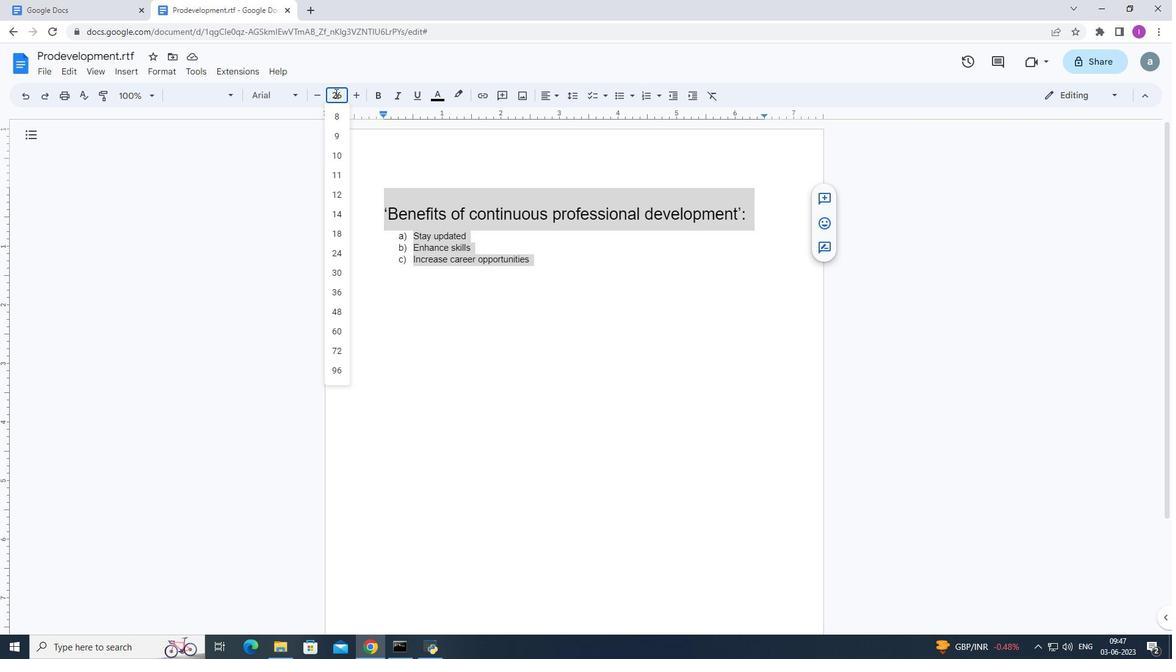 
Action: Key pressed <Key.enter>
Screenshot: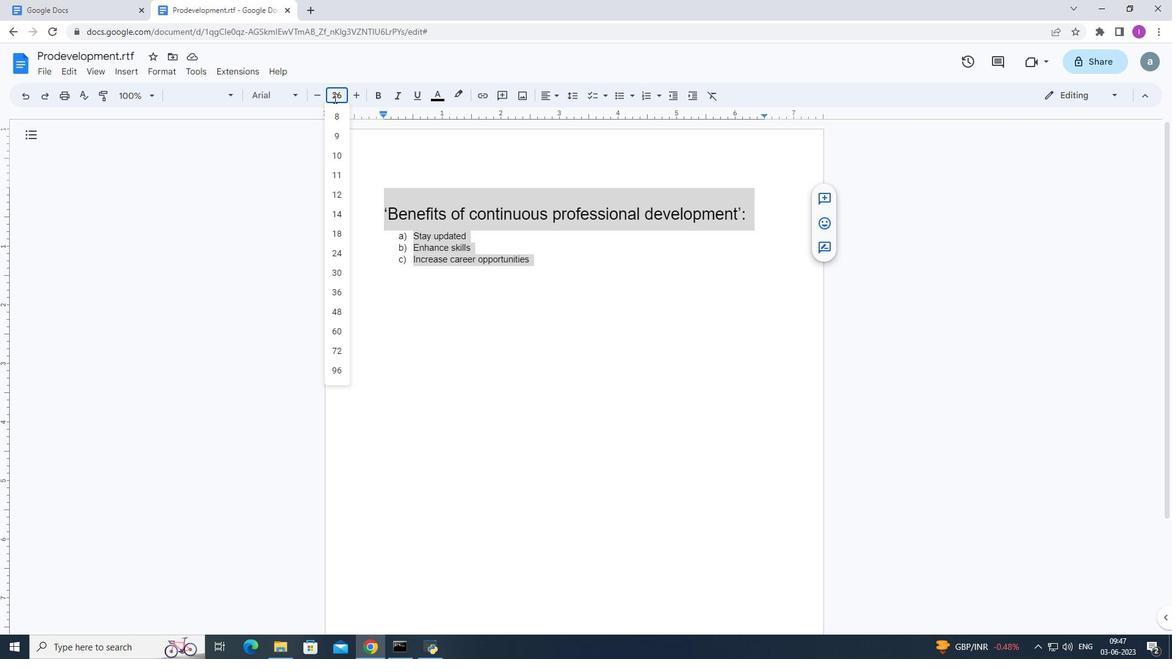 
Action: Mouse moved to (230, 186)
Screenshot: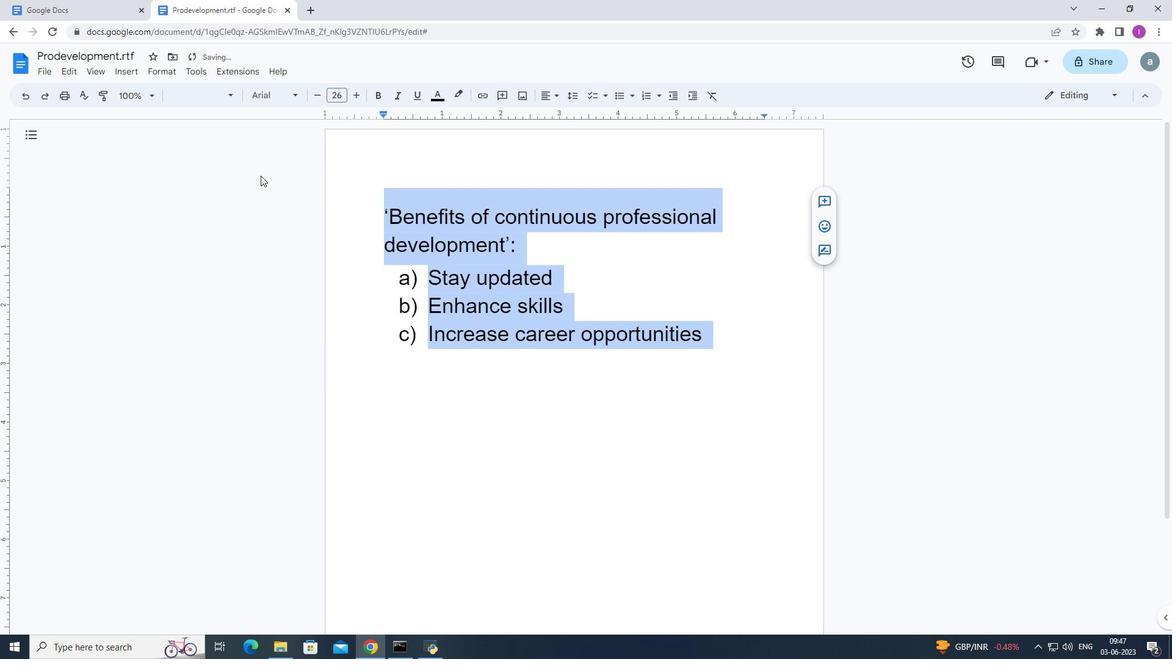 
